 Task: Open a template Informal Letter by  Plum save the file as sketch.pdf Remove the following options from template: 'your brand'. Replace Hello Fan with ' Good Day' and change the date to 18 July, 2023. Replace body of the letter with  I am incredibly grateful for your friendship. Your loyalty and understanding mean everything to me. Thank you for being an amazing friend.; apply Font Style 'Courier New' and font size  18 Add name: Leon
Action: Mouse moved to (437, 249)
Screenshot: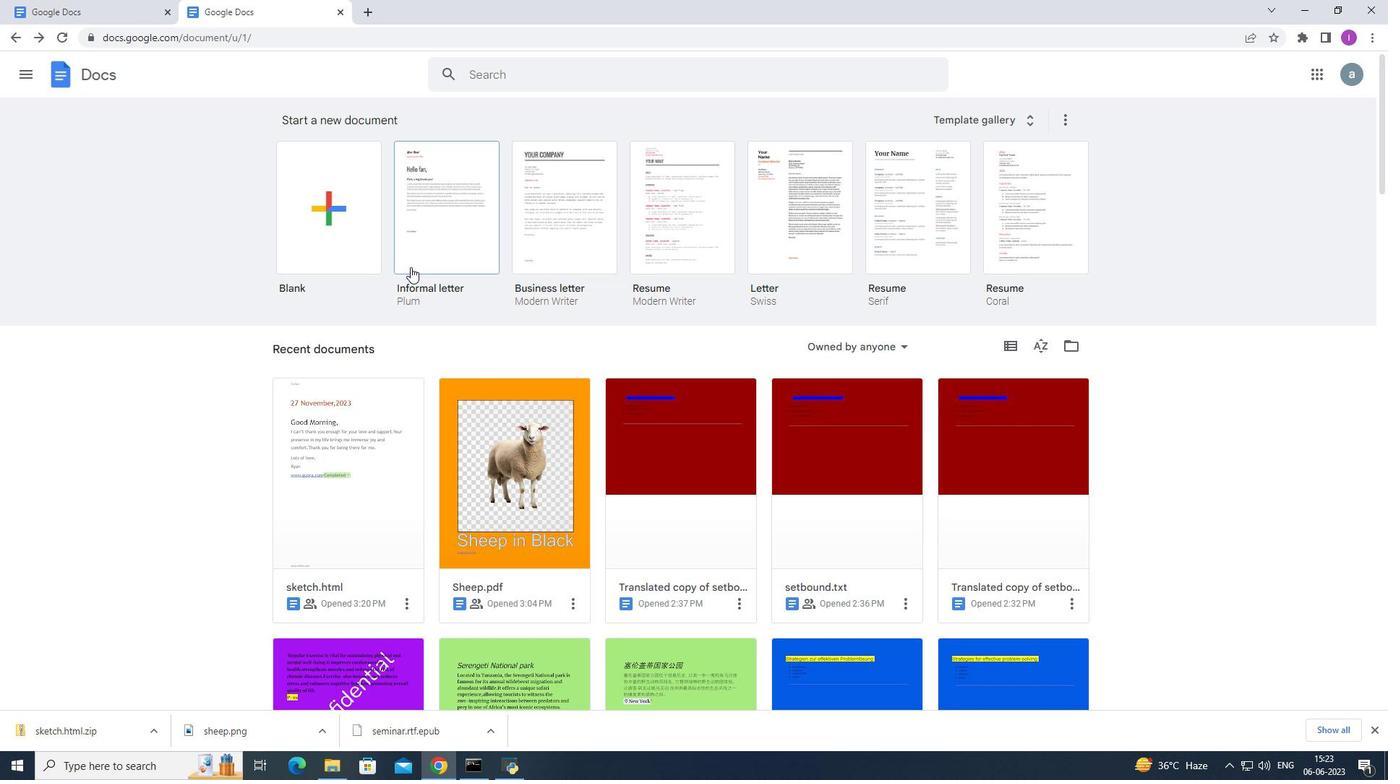 
Action: Mouse pressed left at (437, 249)
Screenshot: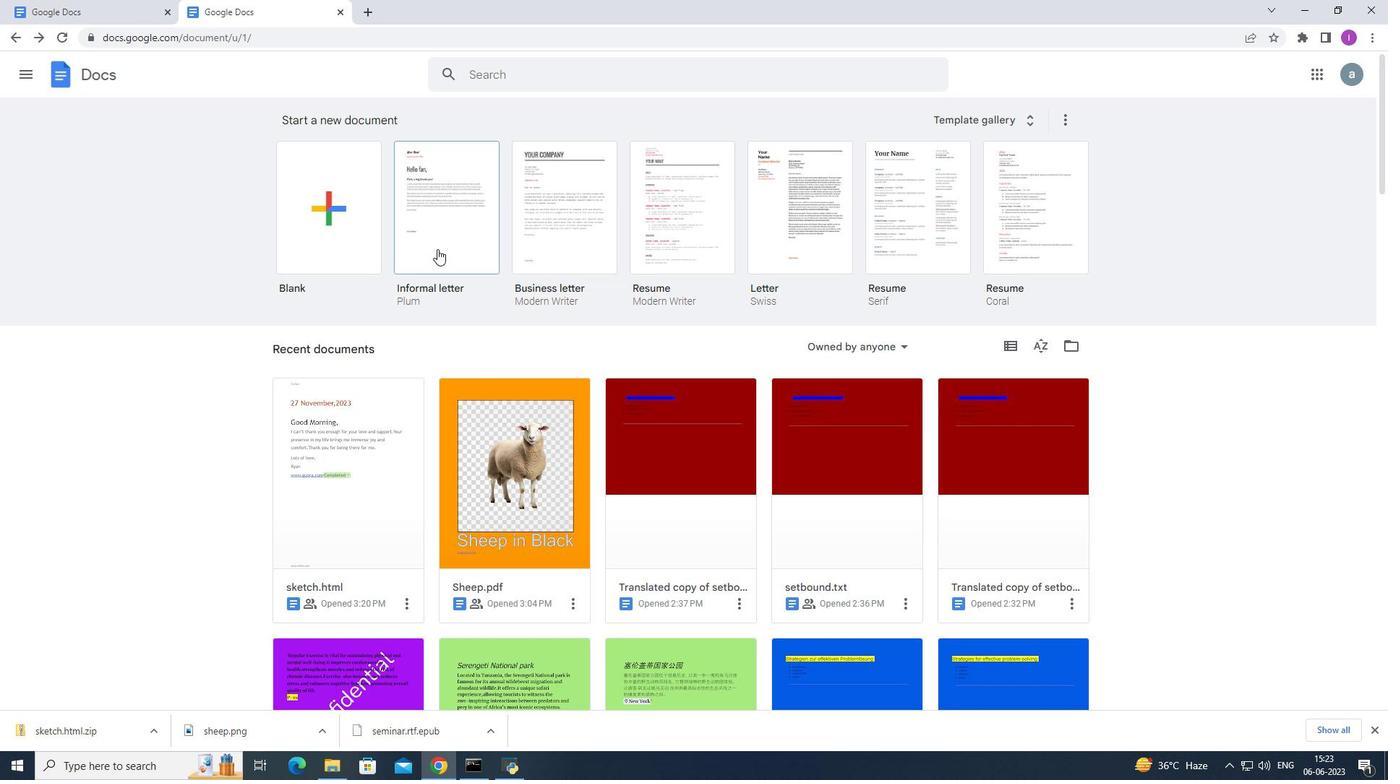 
Action: Mouse moved to (125, 65)
Screenshot: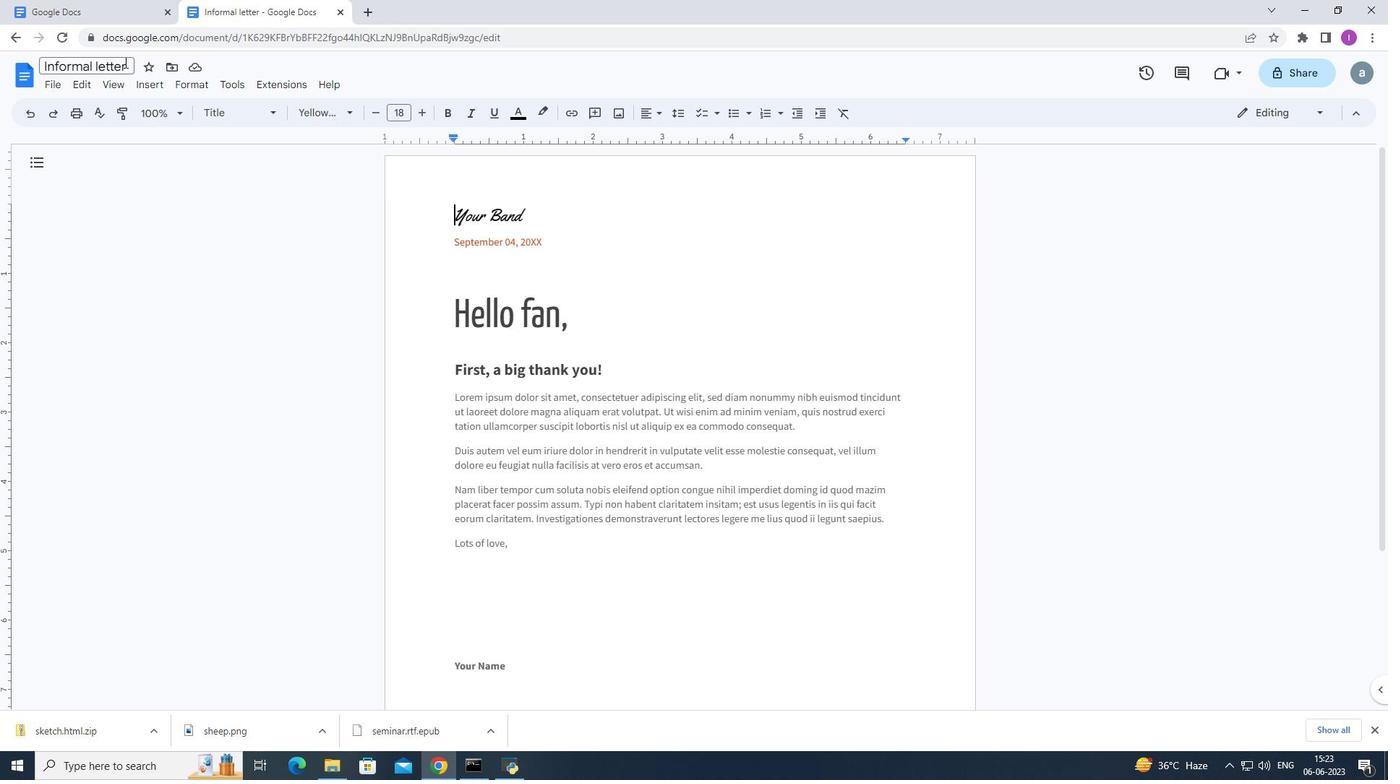 
Action: Mouse pressed left at (125, 65)
Screenshot: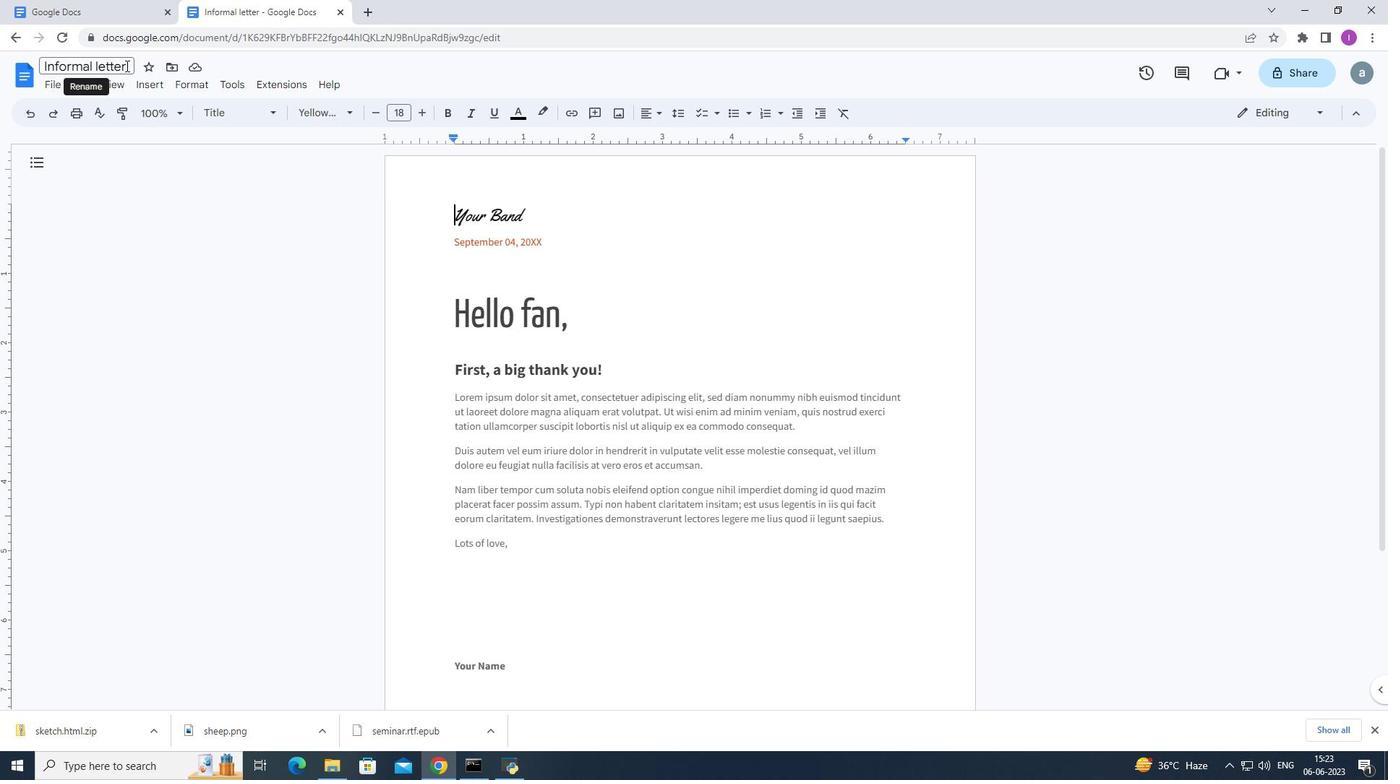 
Action: Mouse pressed left at (125, 65)
Screenshot: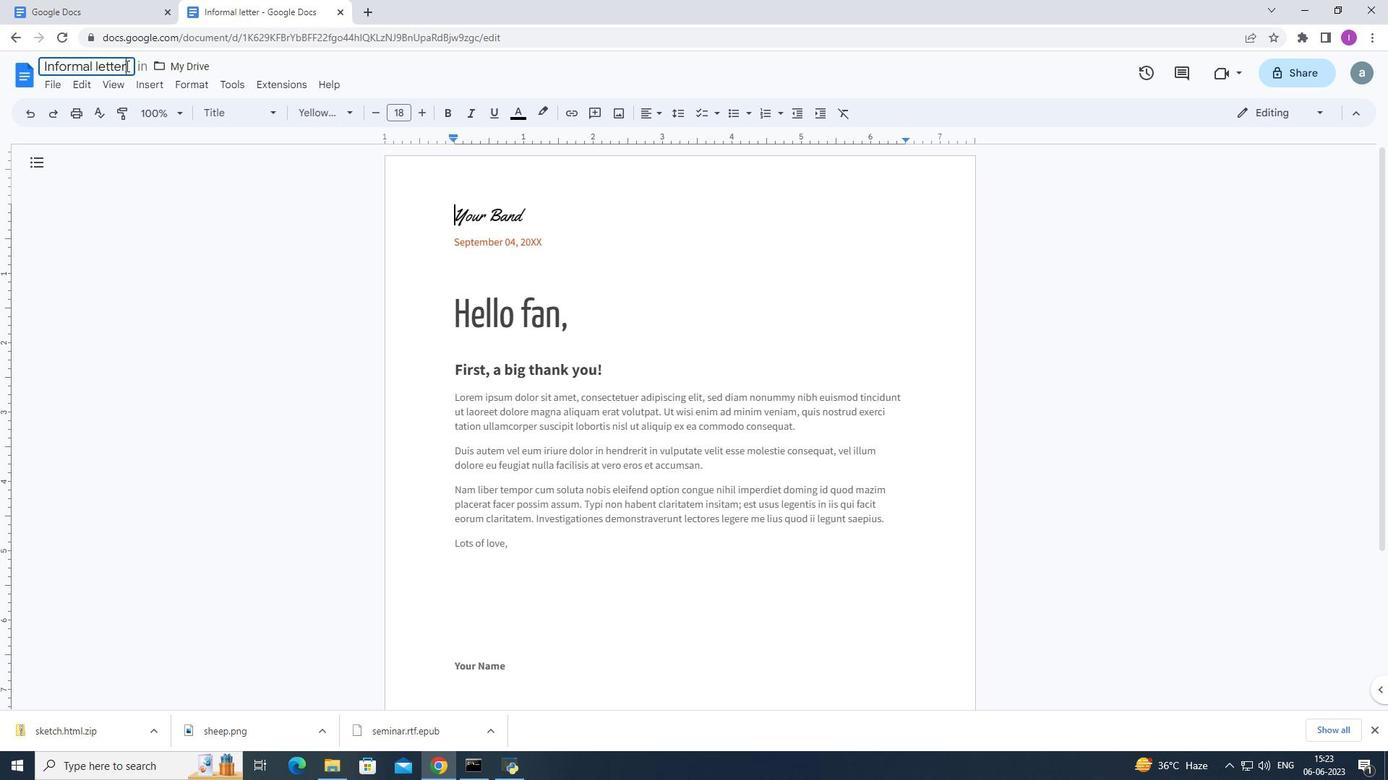 
Action: Mouse moved to (39, 73)
Screenshot: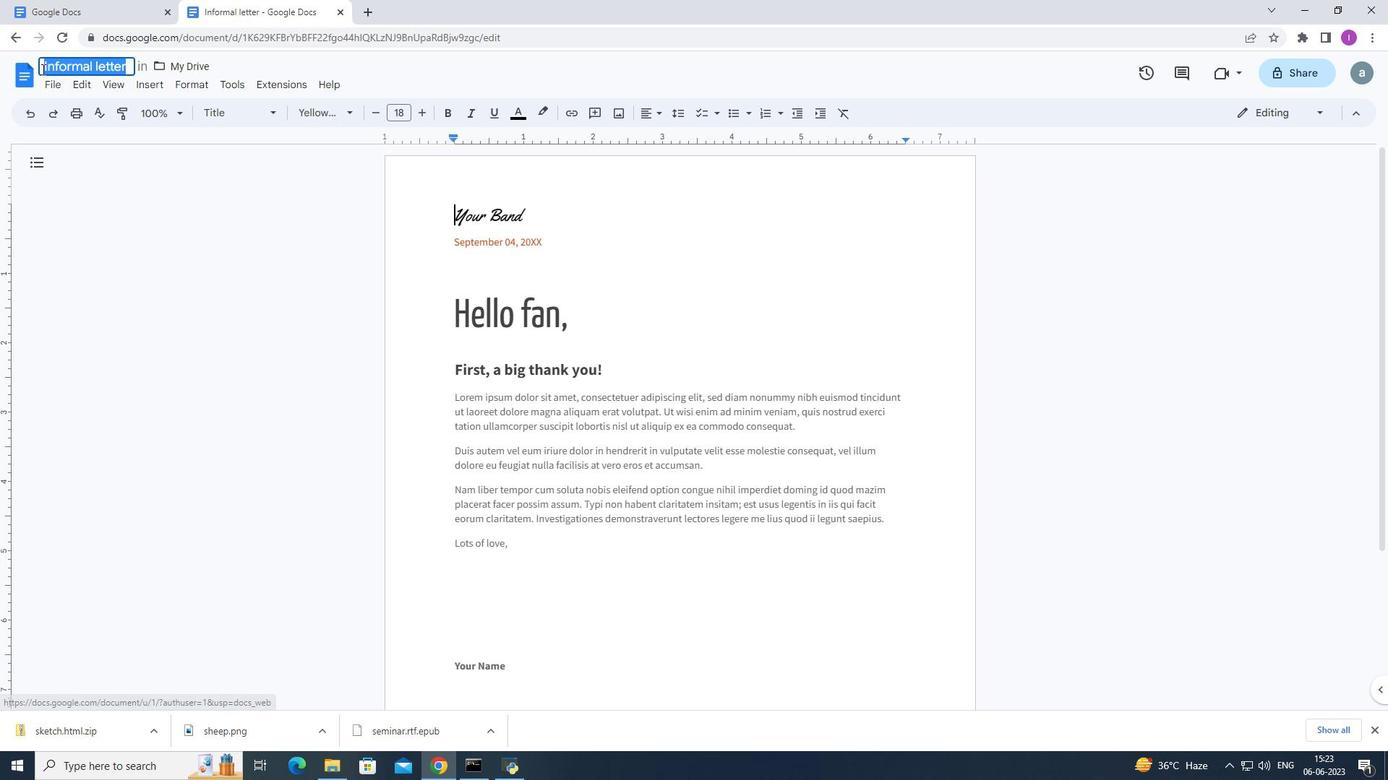 
Action: Key pressed <Key.shift><Key.shift><Key.shift><Key.shift><Key.shift><Key.shift><Key.shift><Key.shift><Key.shift><Key.shift>Sketv<Key.backspace>ch.pgf
Screenshot: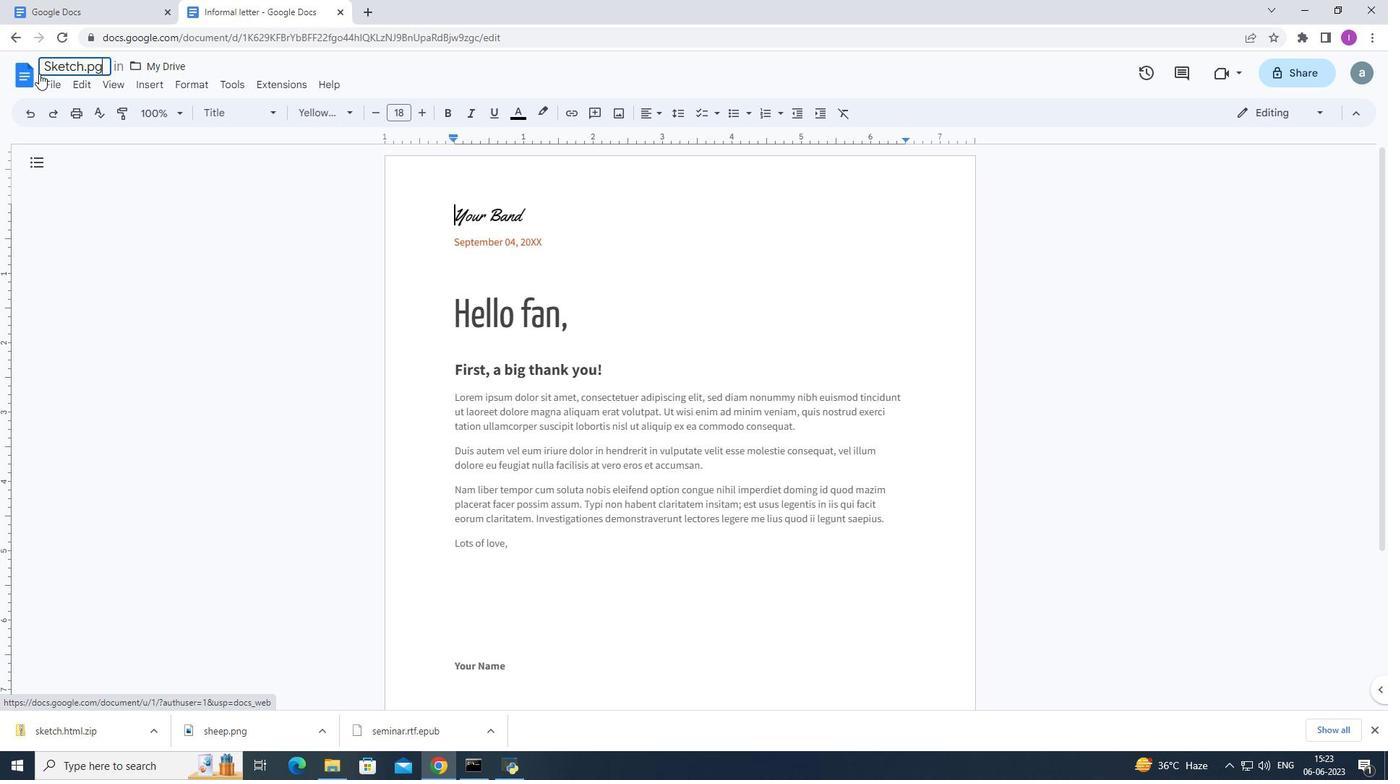 
Action: Mouse moved to (59, 76)
Screenshot: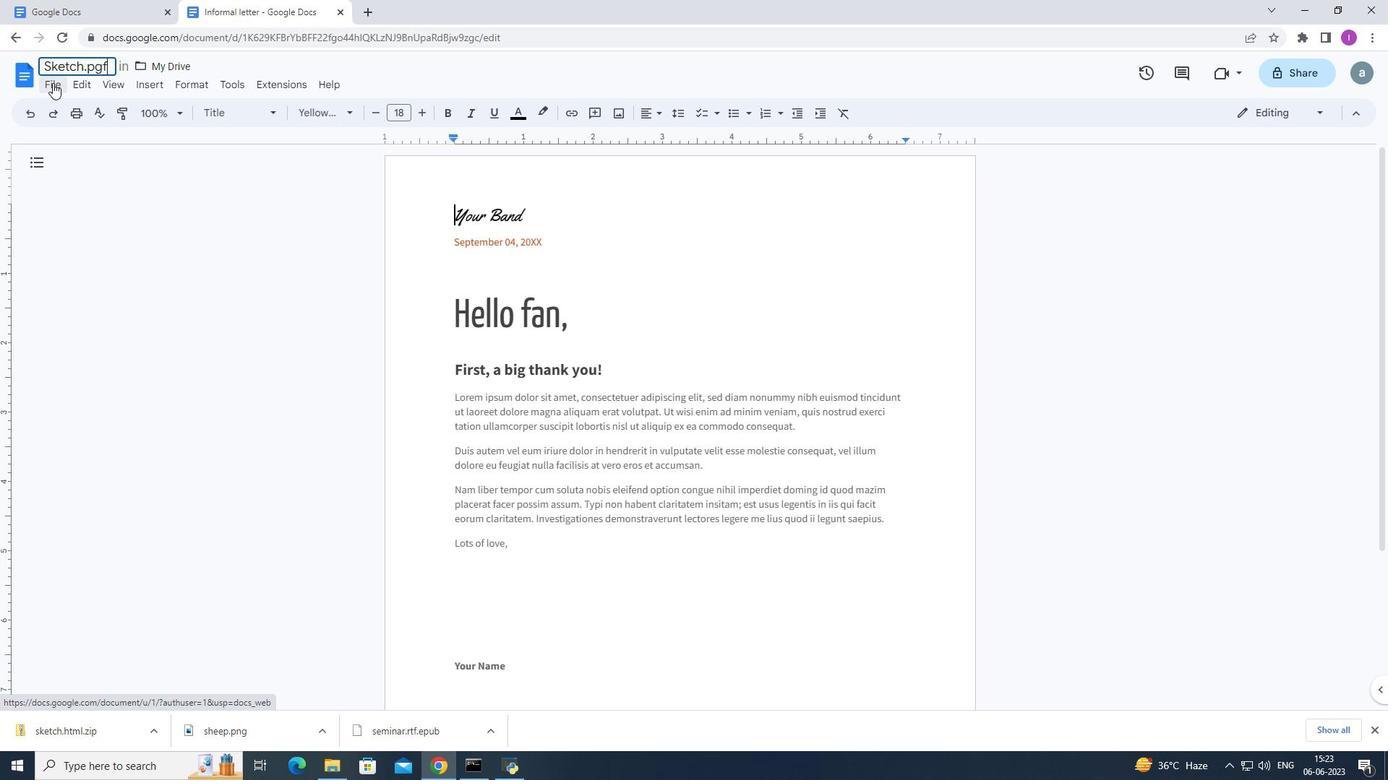 
Action: Key pressed <Key.backspace><Key.backspace>df
Screenshot: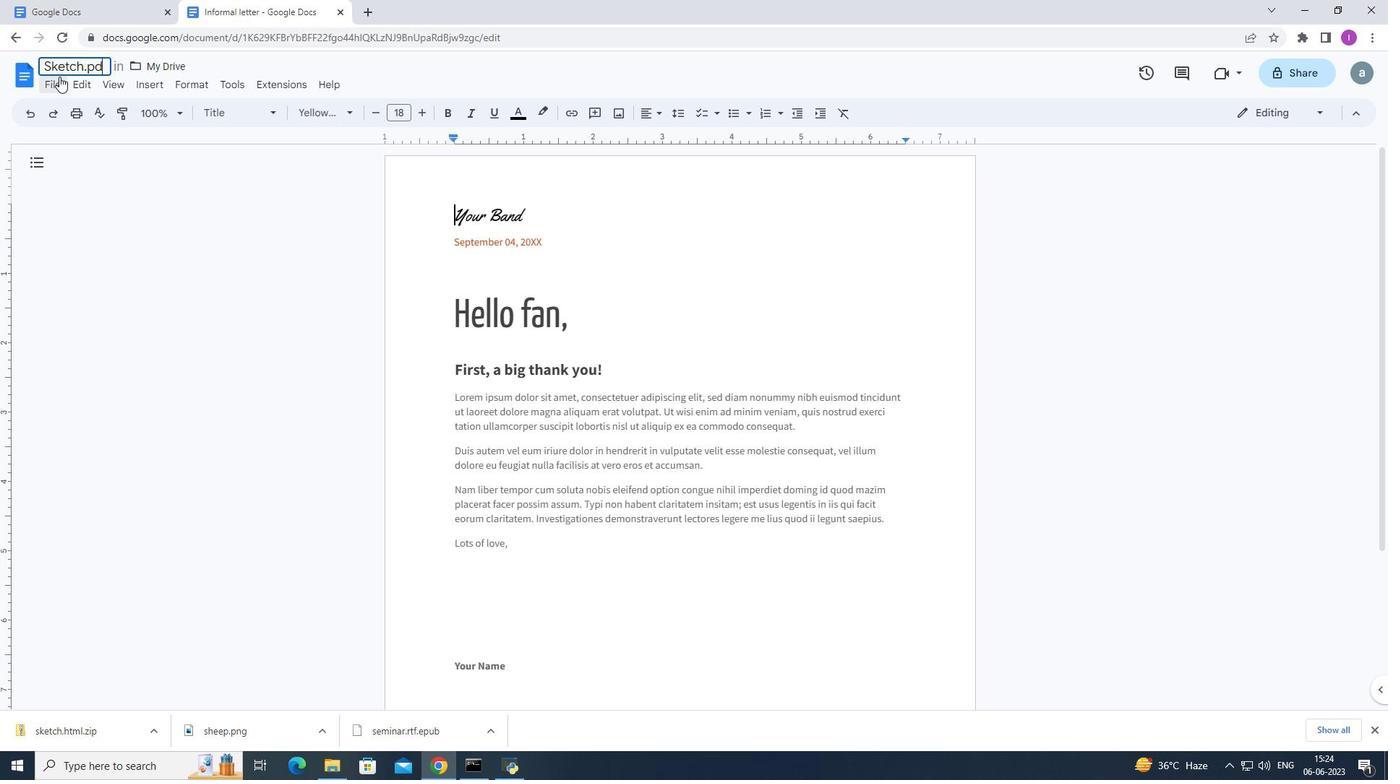 
Action: Mouse moved to (411, 201)
Screenshot: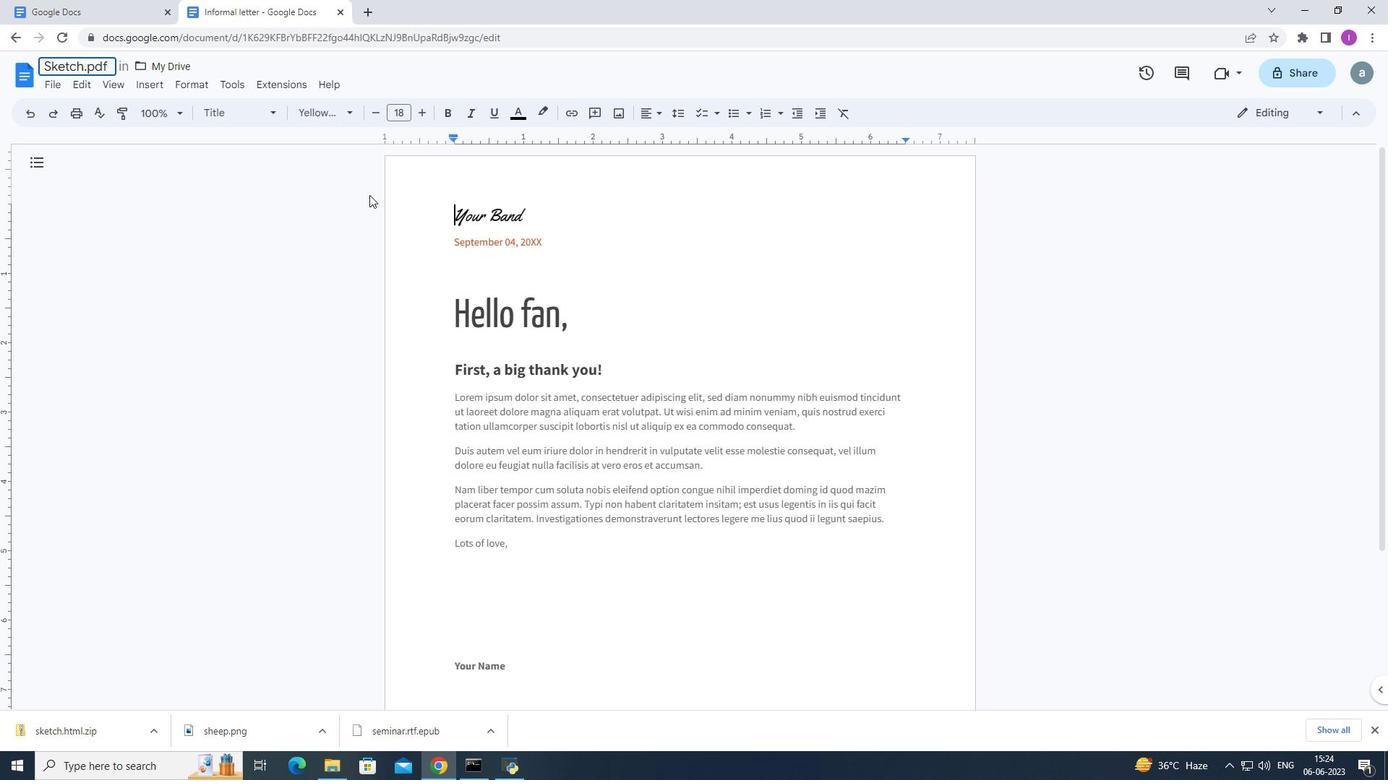 
Action: Mouse pressed left at (411, 201)
Screenshot: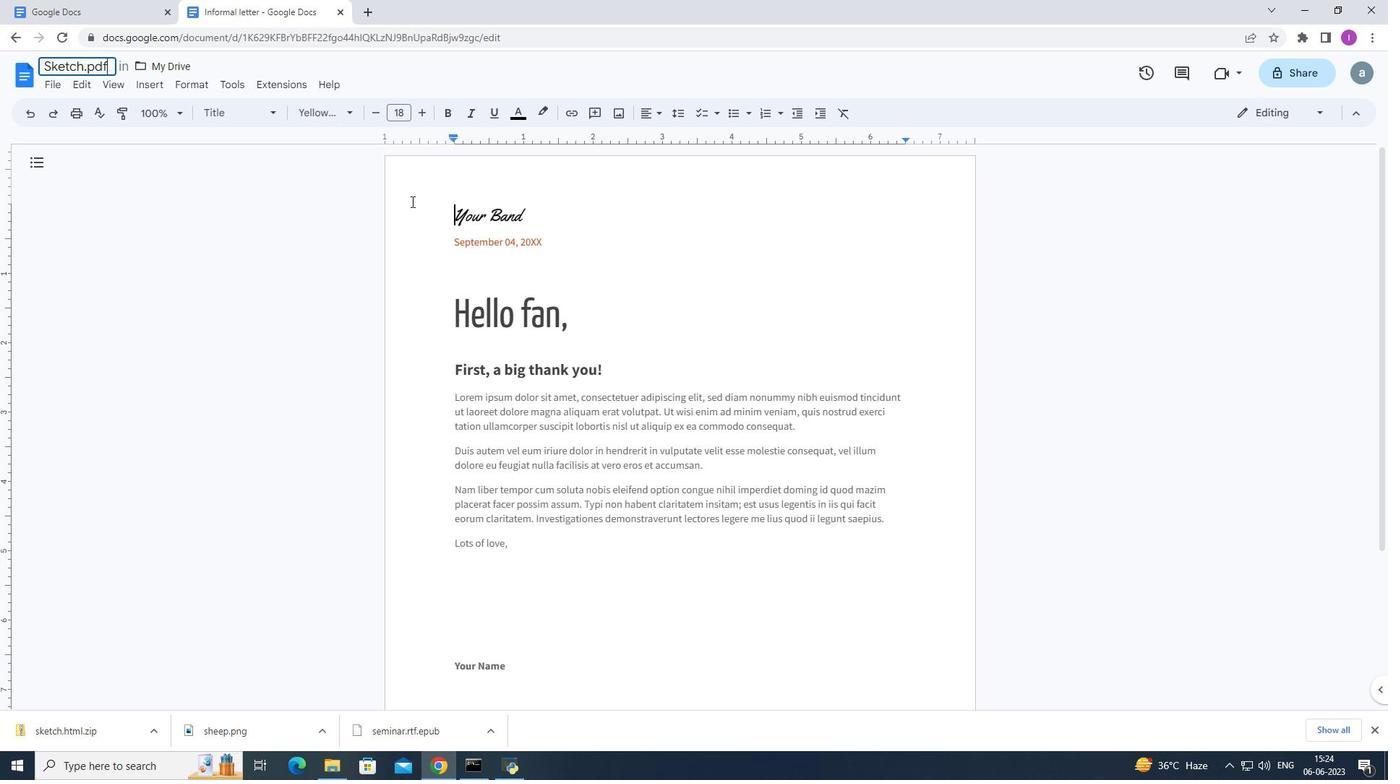 
Action: Mouse moved to (532, 213)
Screenshot: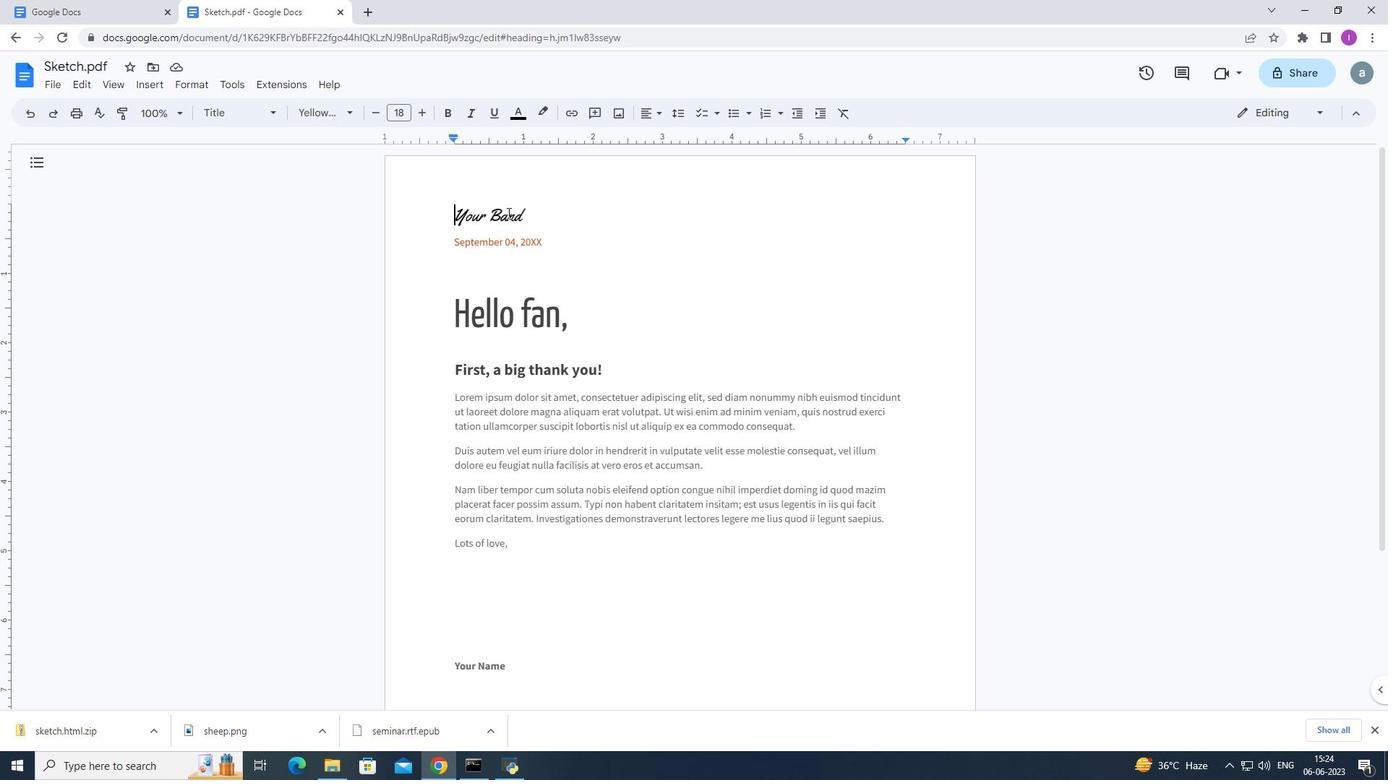 
Action: Mouse pressed left at (532, 213)
Screenshot: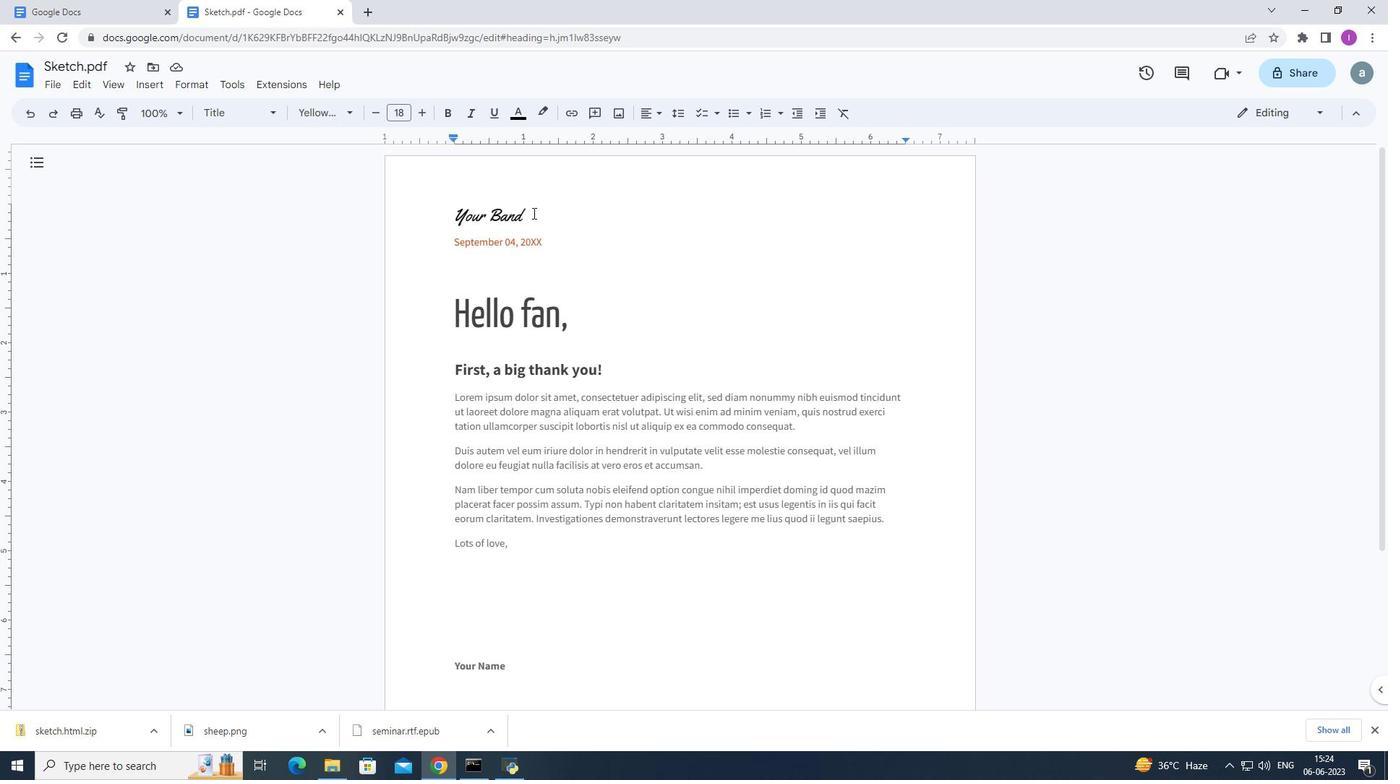 
Action: Mouse moved to (502, 210)
Screenshot: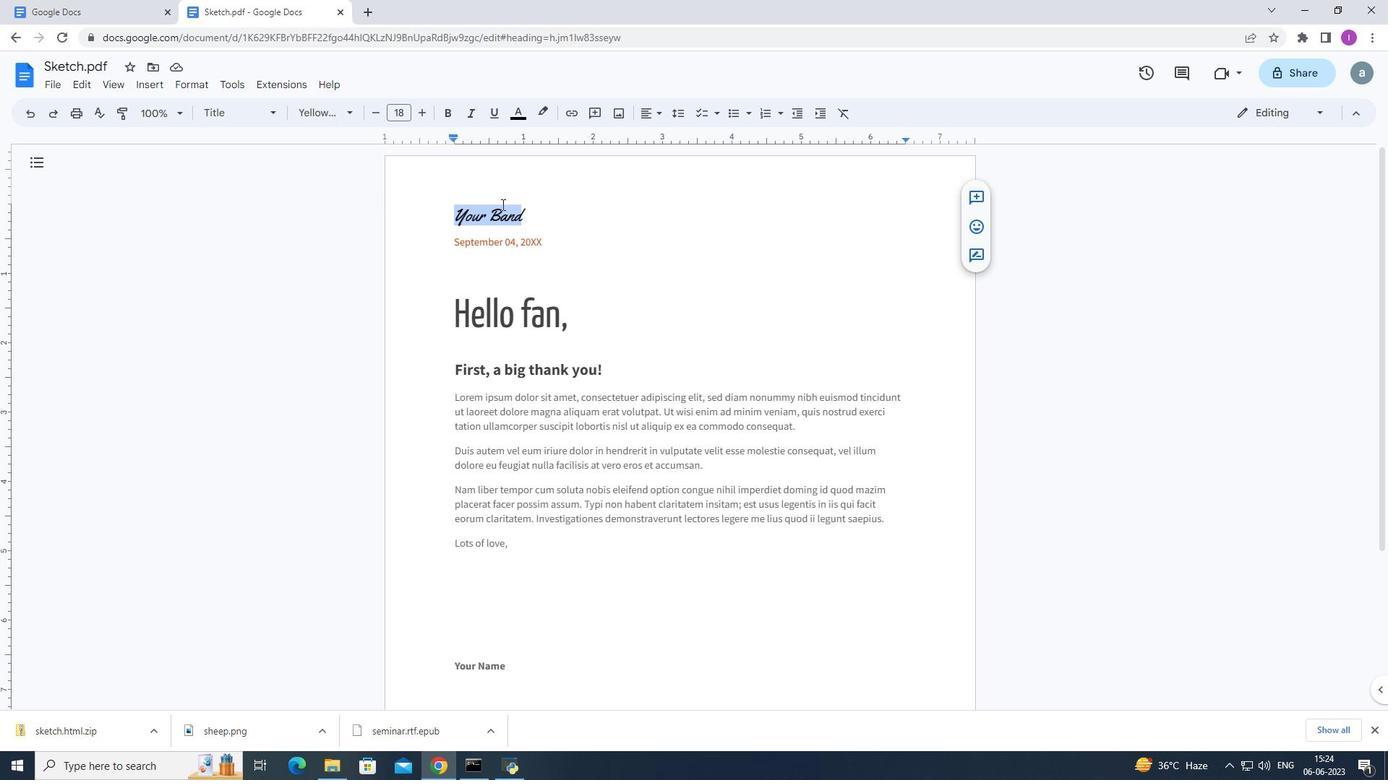 
Action: Key pressed <Key.backspace>
Screenshot: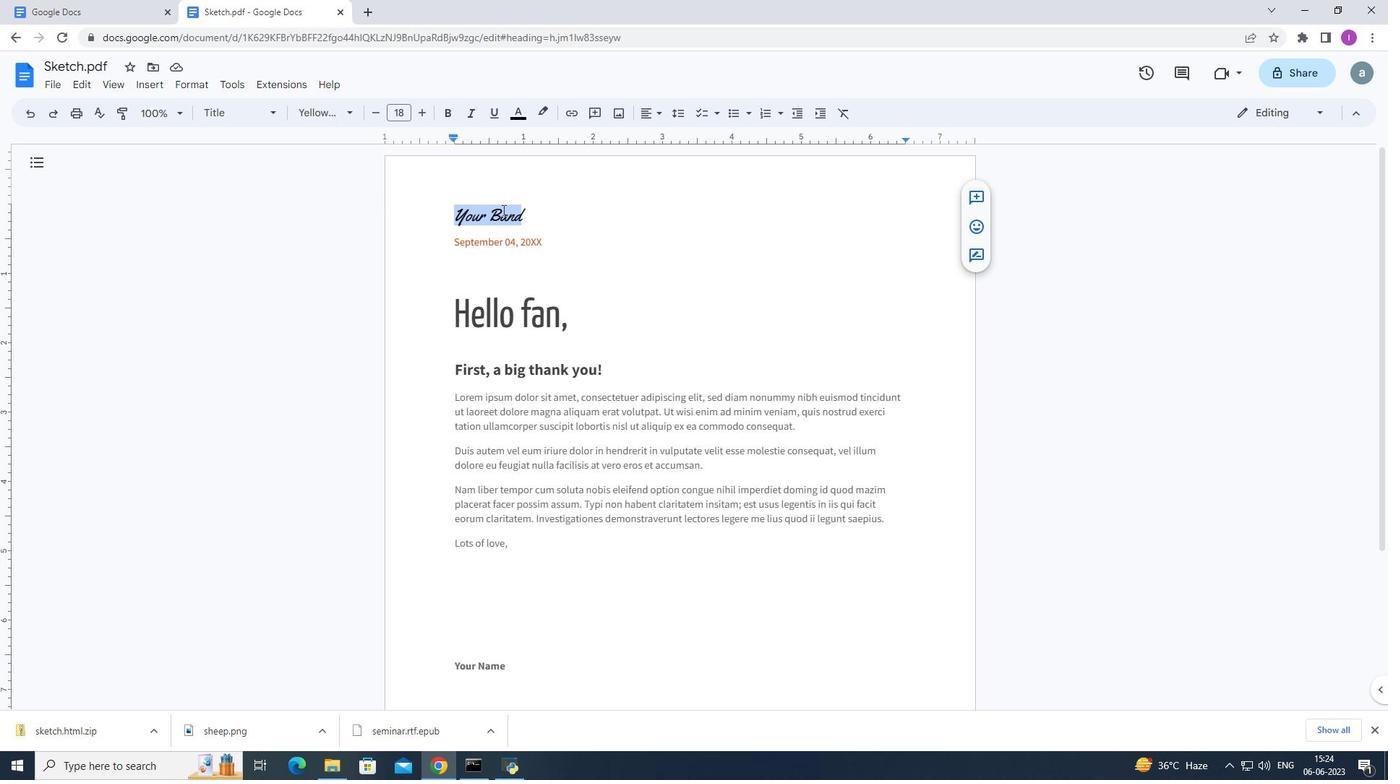 
Action: Mouse moved to (556, 236)
Screenshot: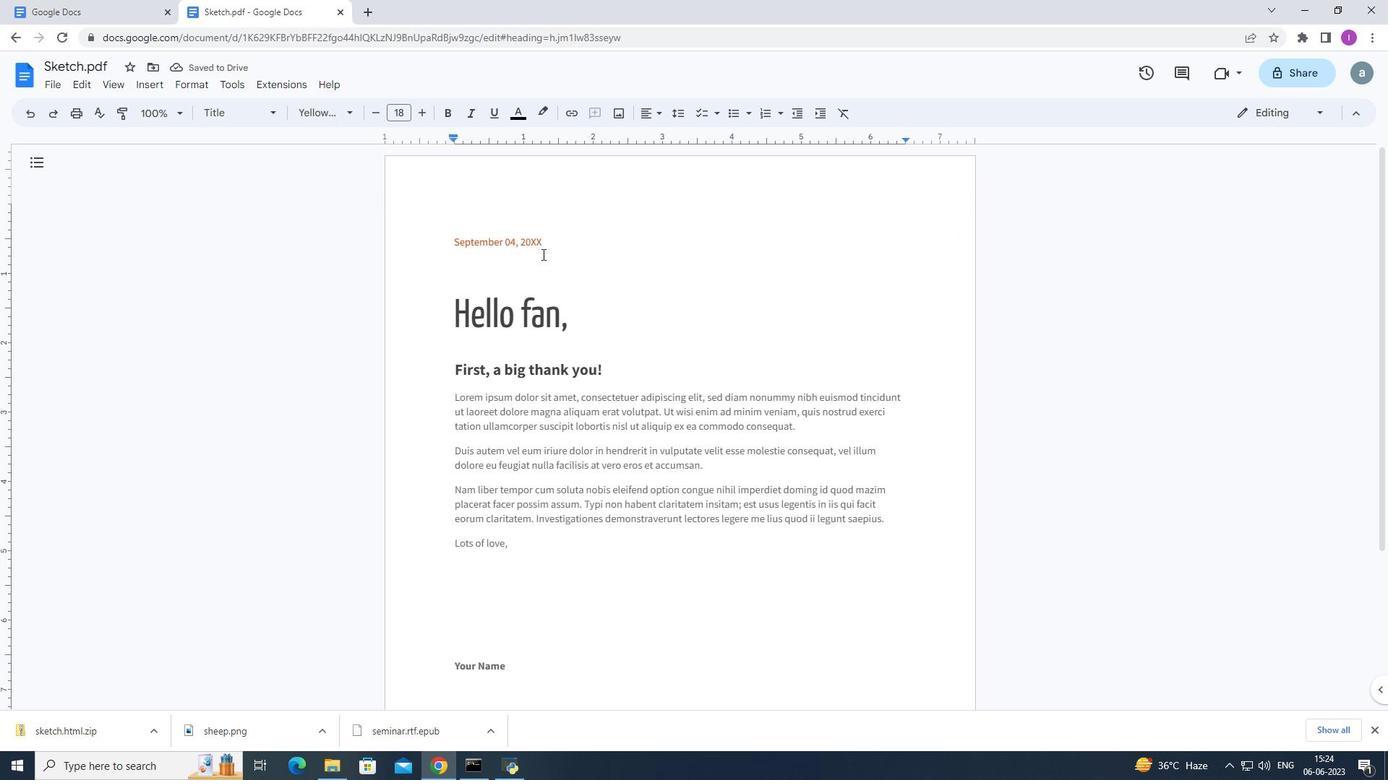 
Action: Mouse pressed left at (556, 236)
Screenshot: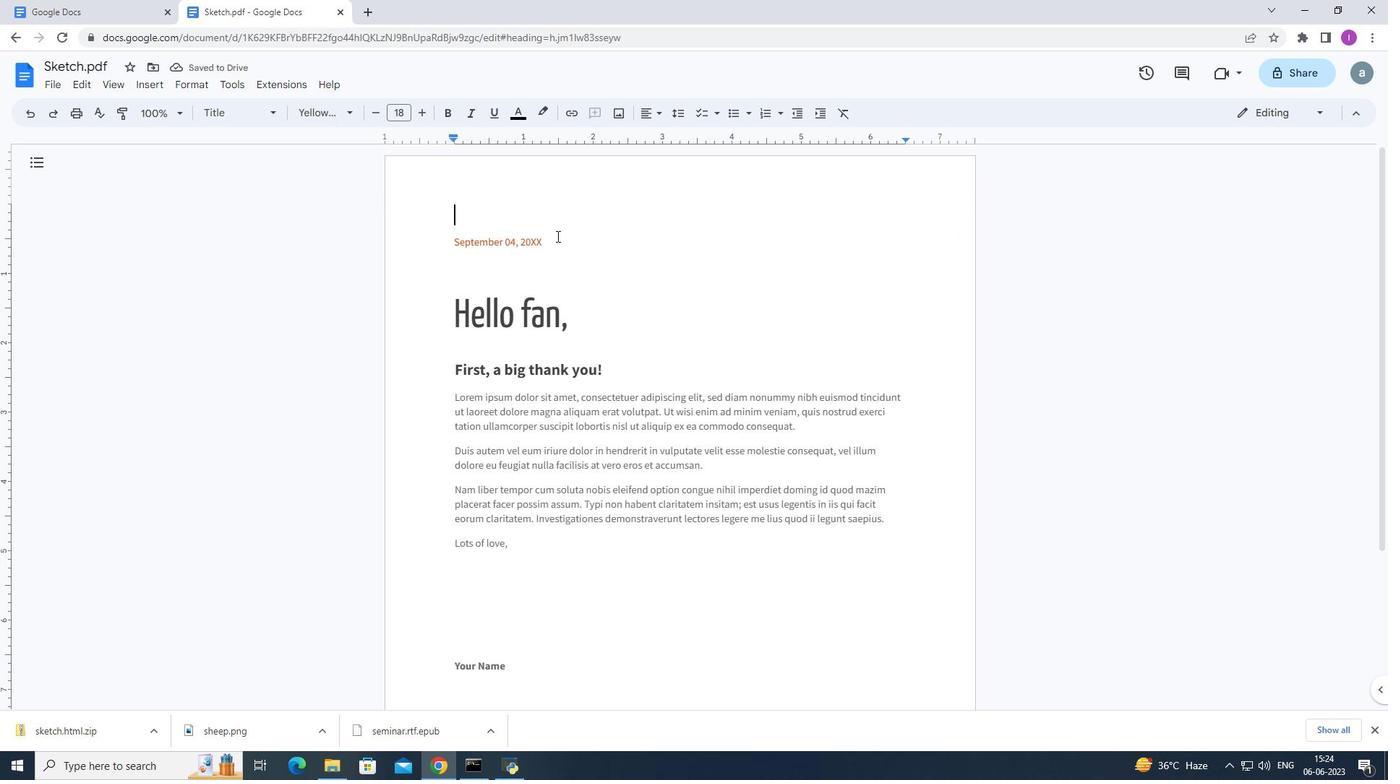 
Action: Mouse moved to (832, 281)
Screenshot: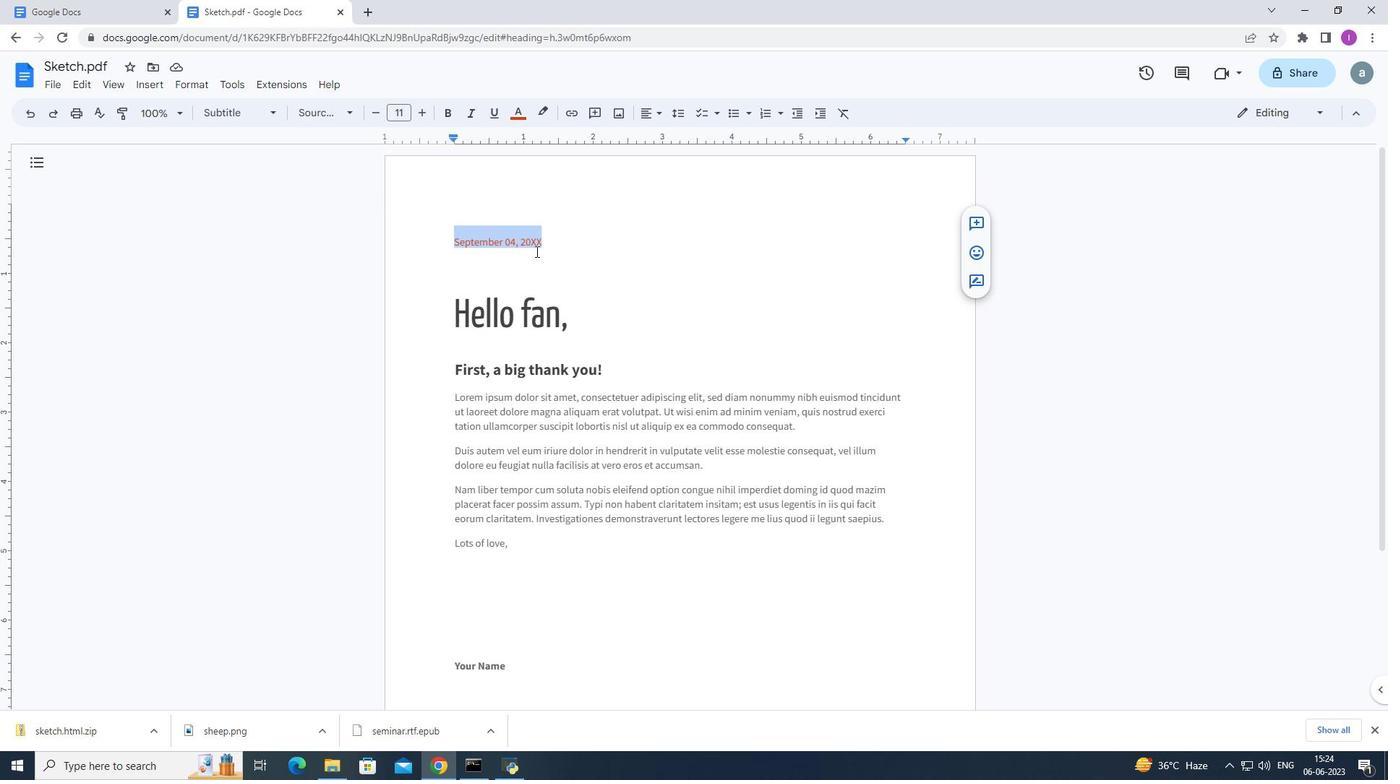 
Action: Key pressed 18<Key.space><Key.shift>July,2023
Screenshot: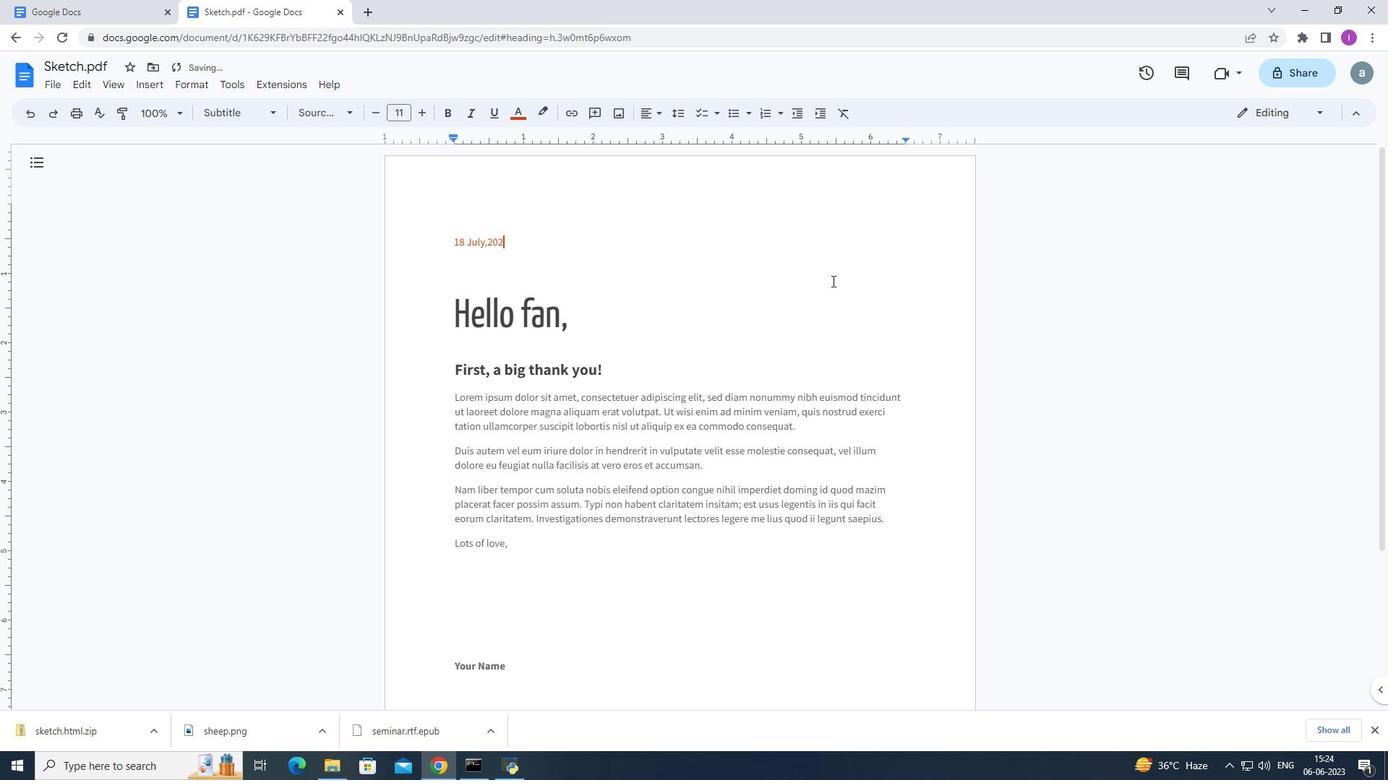 
Action: Mouse moved to (563, 316)
Screenshot: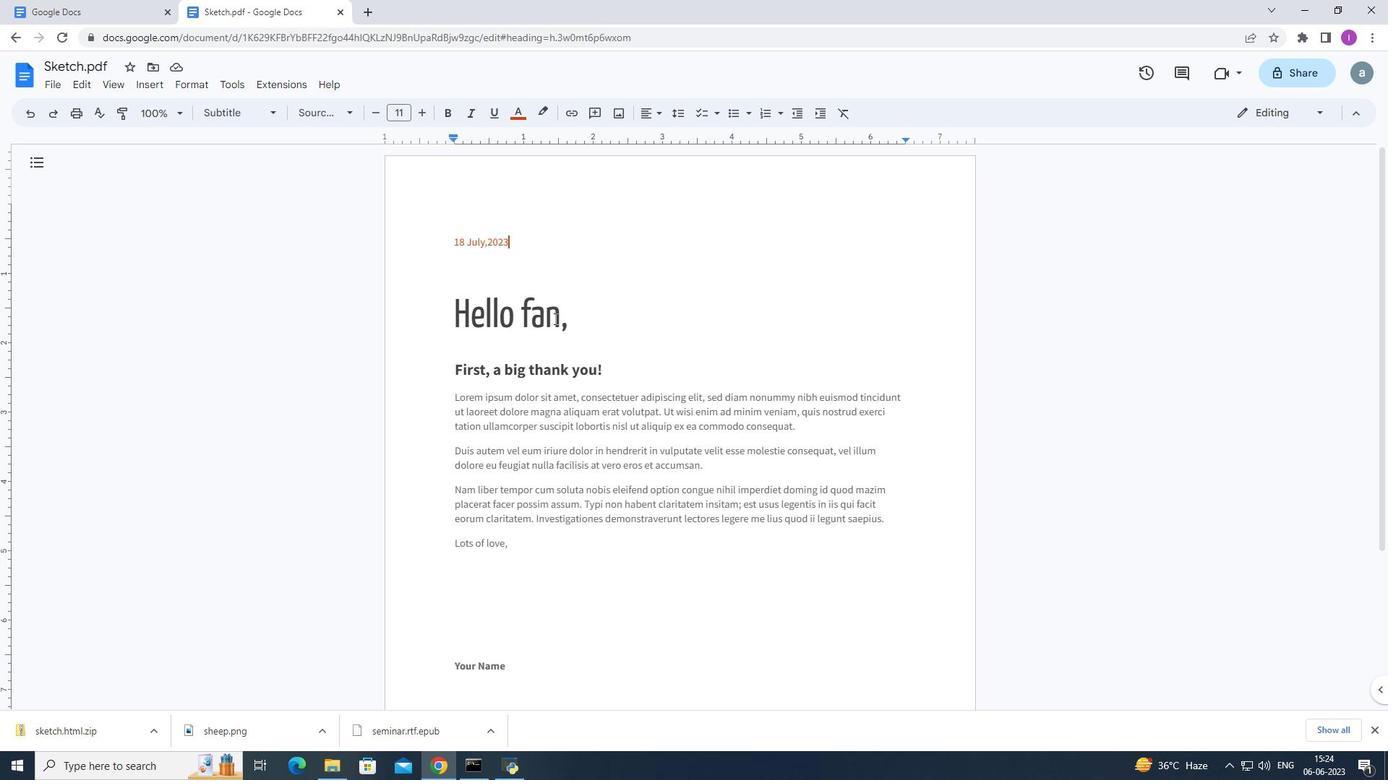
Action: Mouse pressed left at (563, 316)
Screenshot: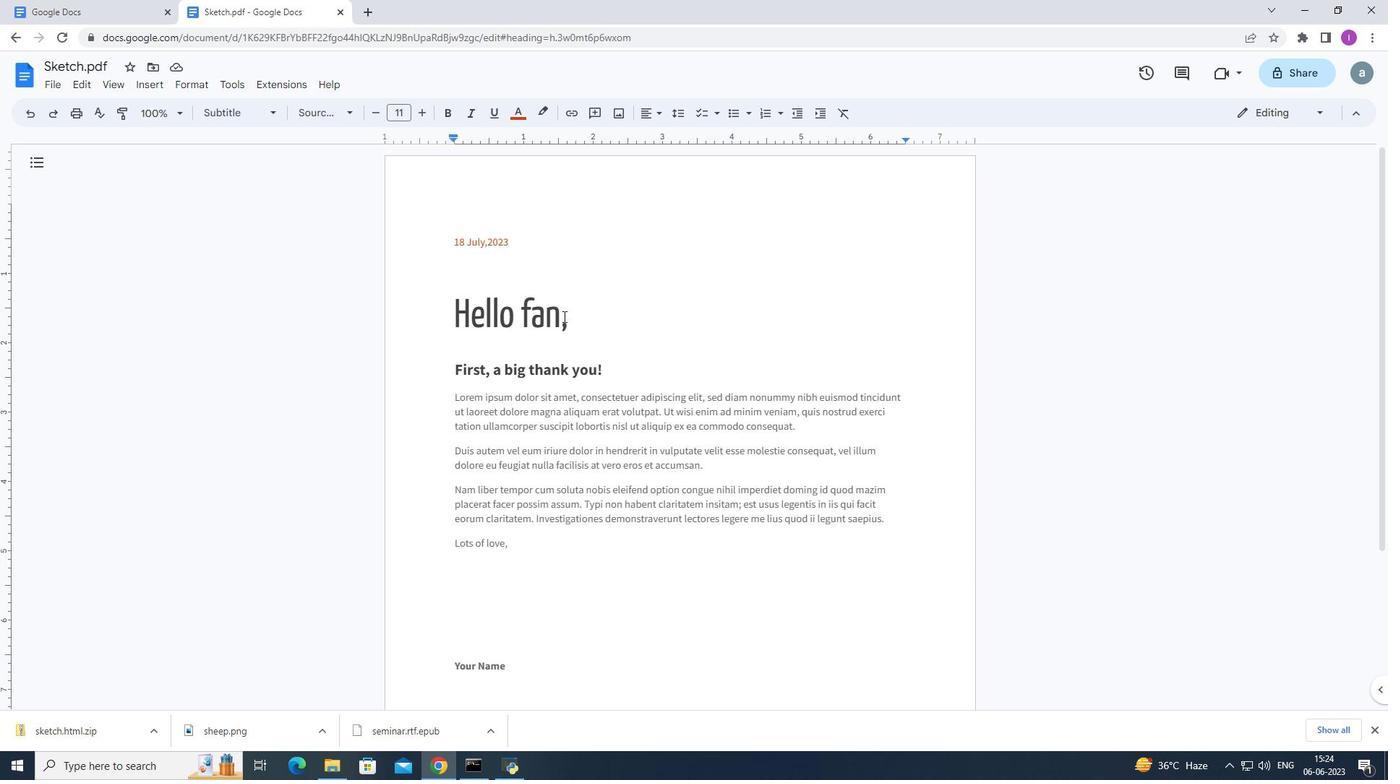 
Action: Mouse moved to (446, 336)
Screenshot: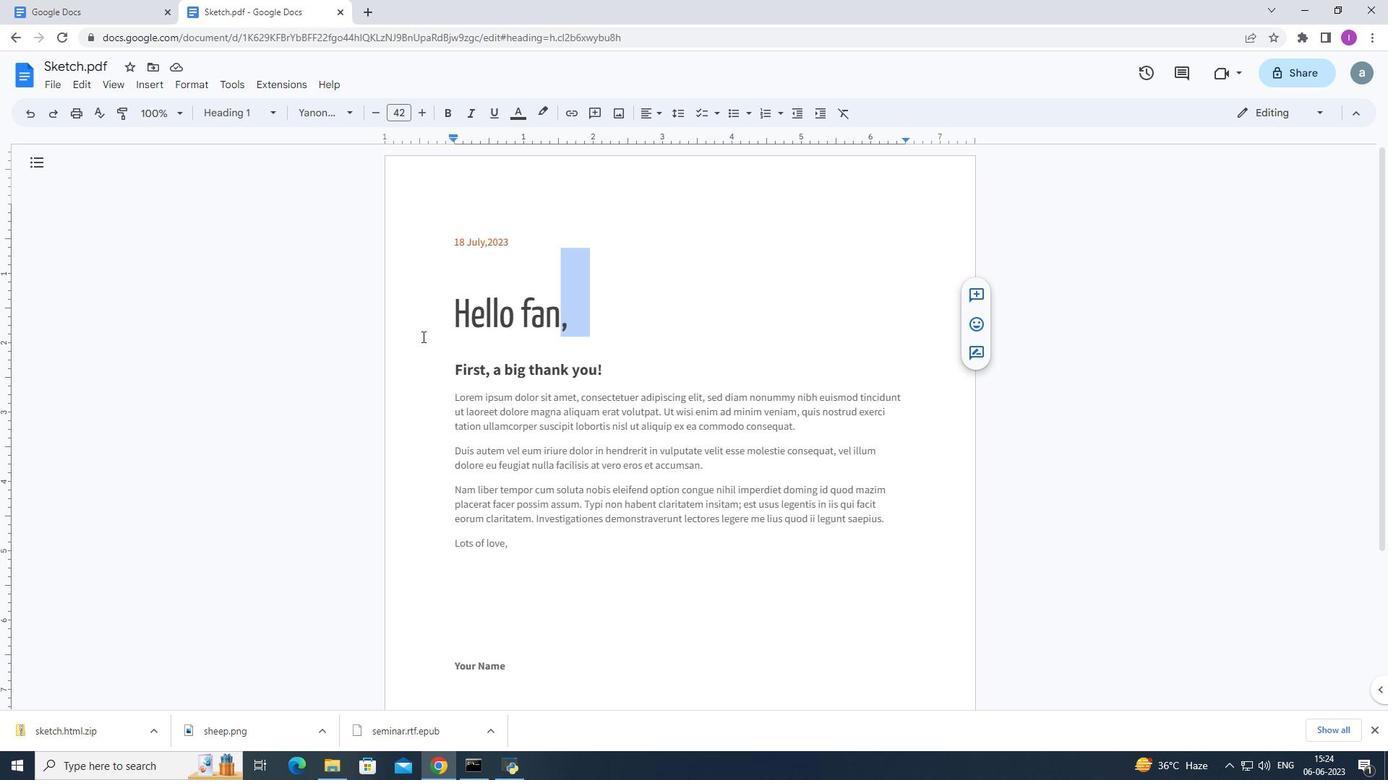 
Action: Mouse pressed left at (433, 336)
Screenshot: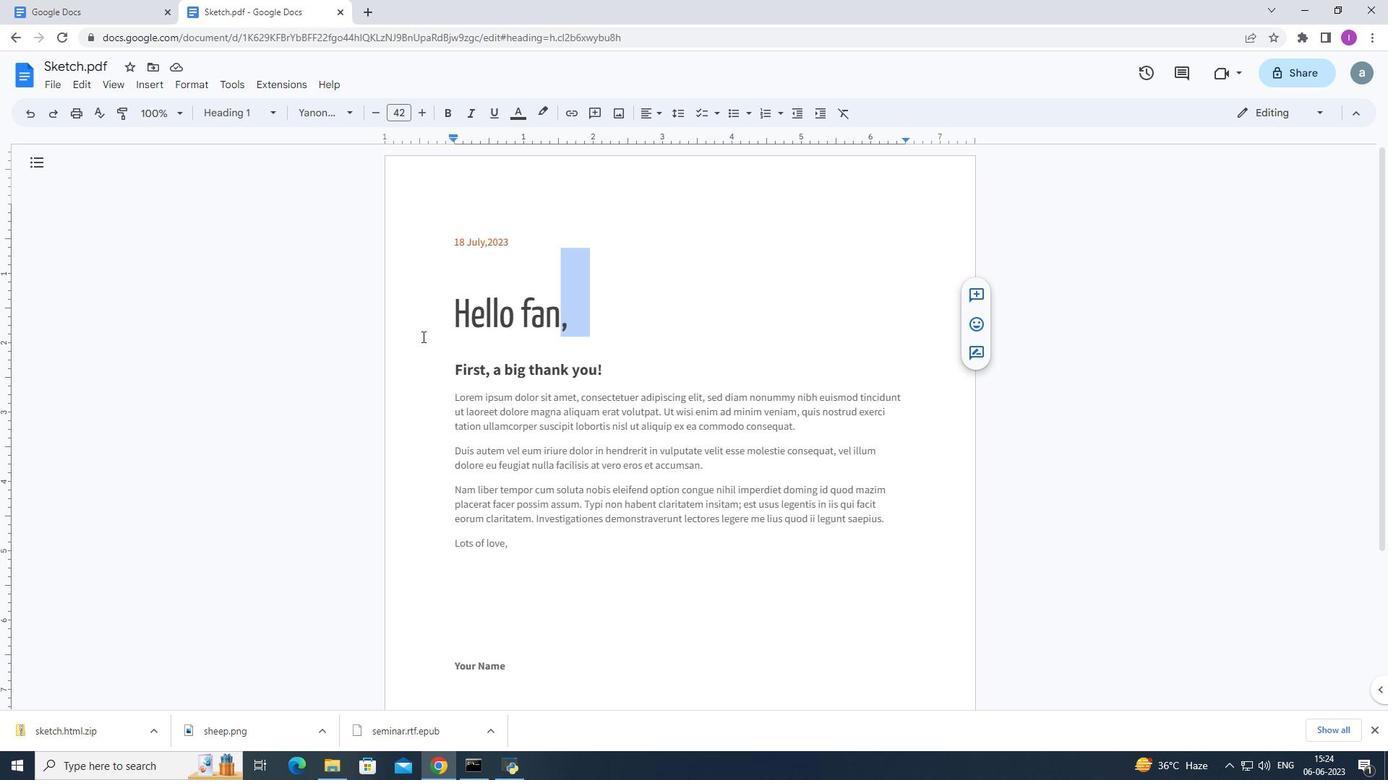 
Action: Mouse moved to (560, 317)
Screenshot: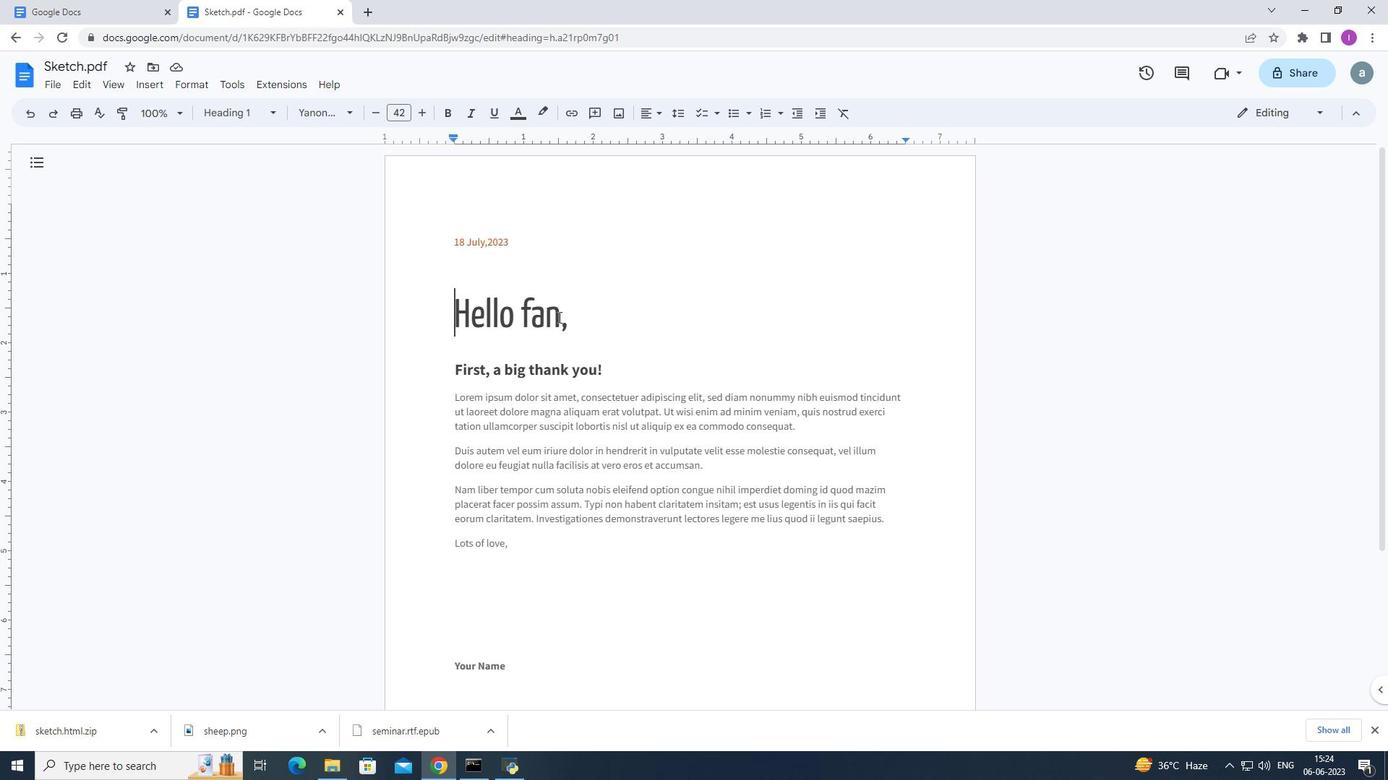 
Action: Mouse pressed left at (560, 317)
Screenshot: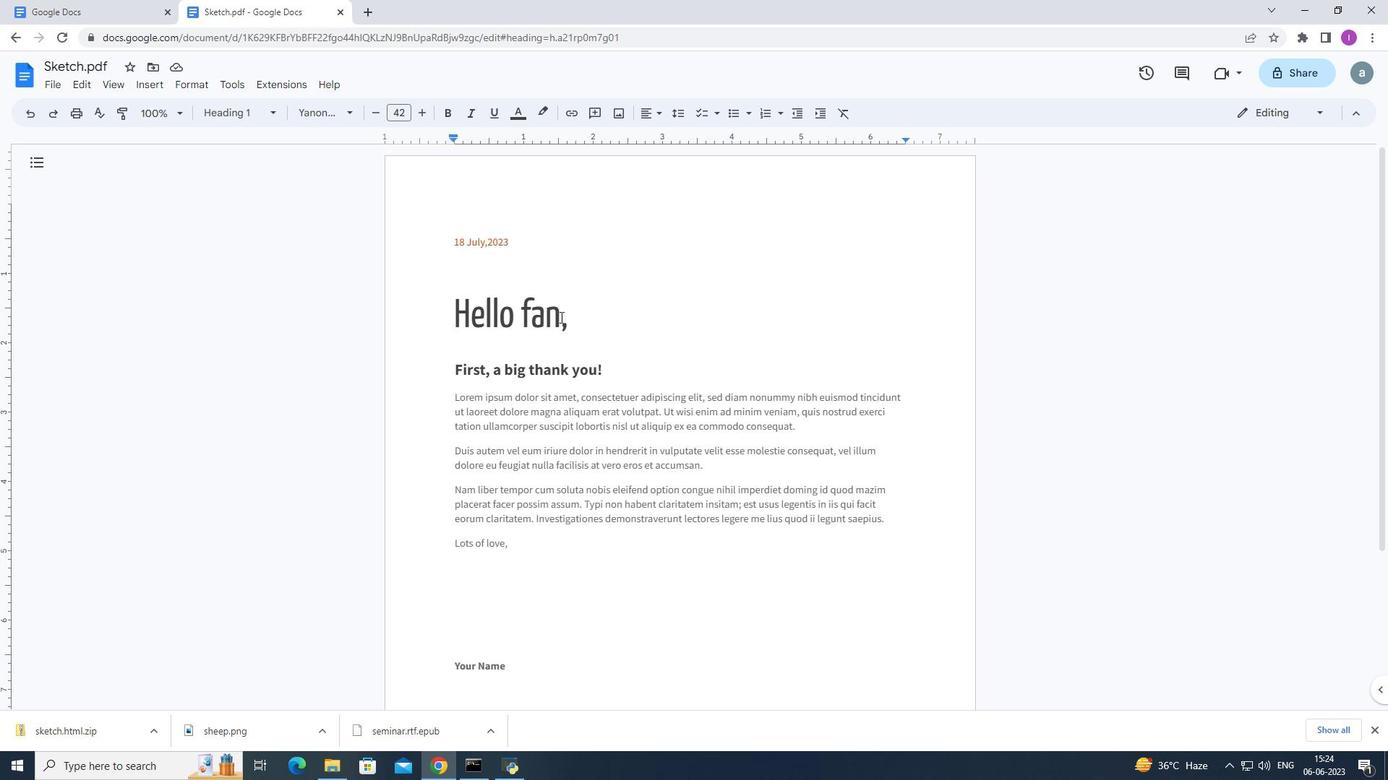 
Action: Mouse moved to (424, 316)
Screenshot: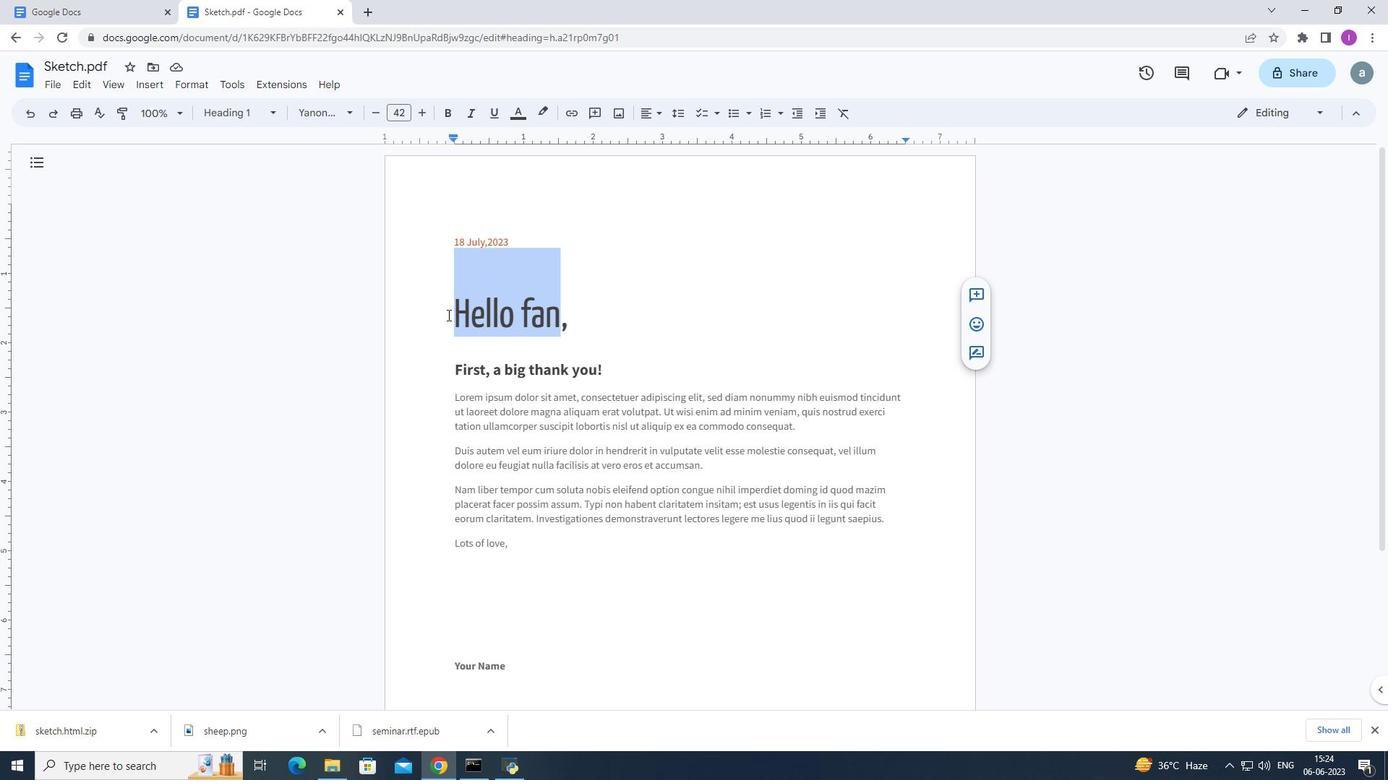 
Action: Key pressed <Key.shift><Key.shift><Key.shift><Key.shift><Key.shift><Key.shift><Key.shift><Key.shift><Key.shift><Key.shift><Key.shift><Key.shift><Key.shift><Key.shift><Key.shift><Key.shift>Good<Key.space><Key.shift>Day
Screenshot: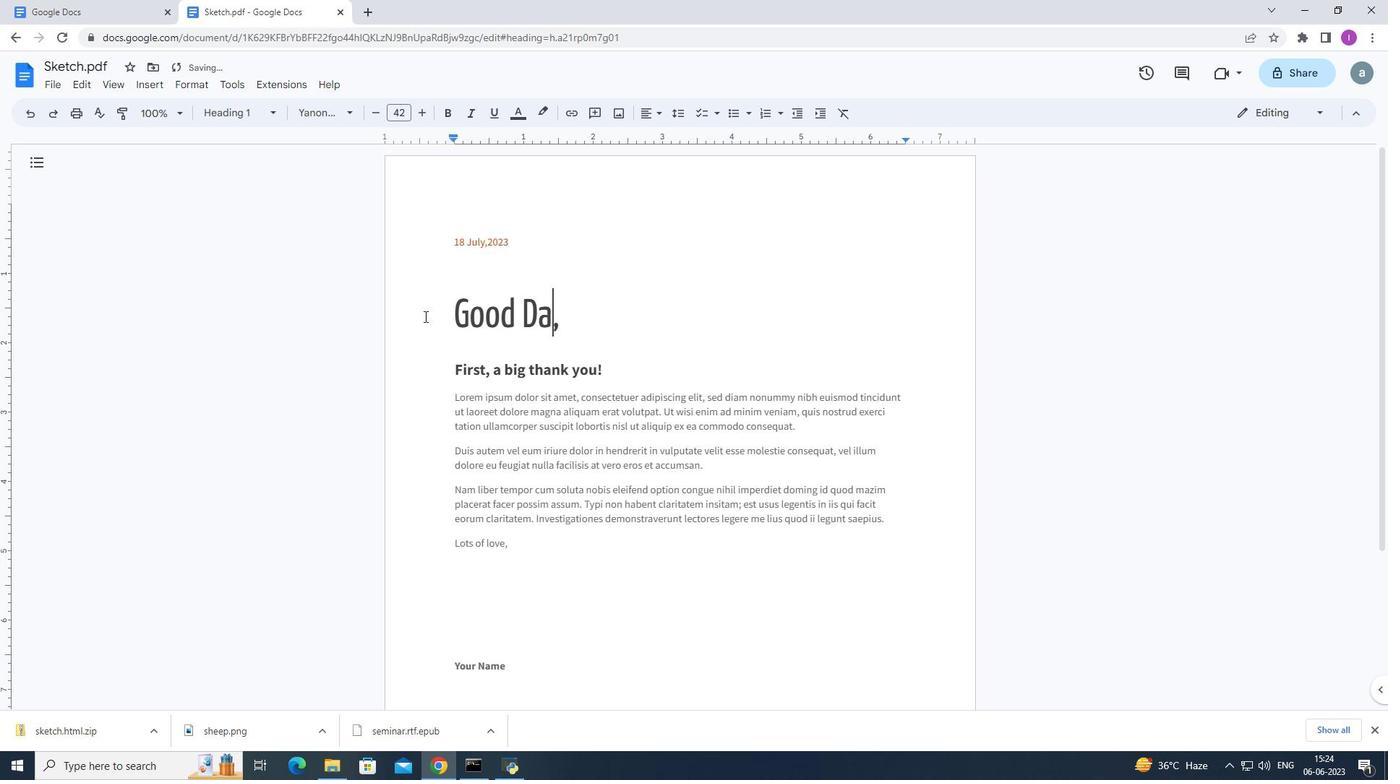 
Action: Mouse moved to (439, 359)
Screenshot: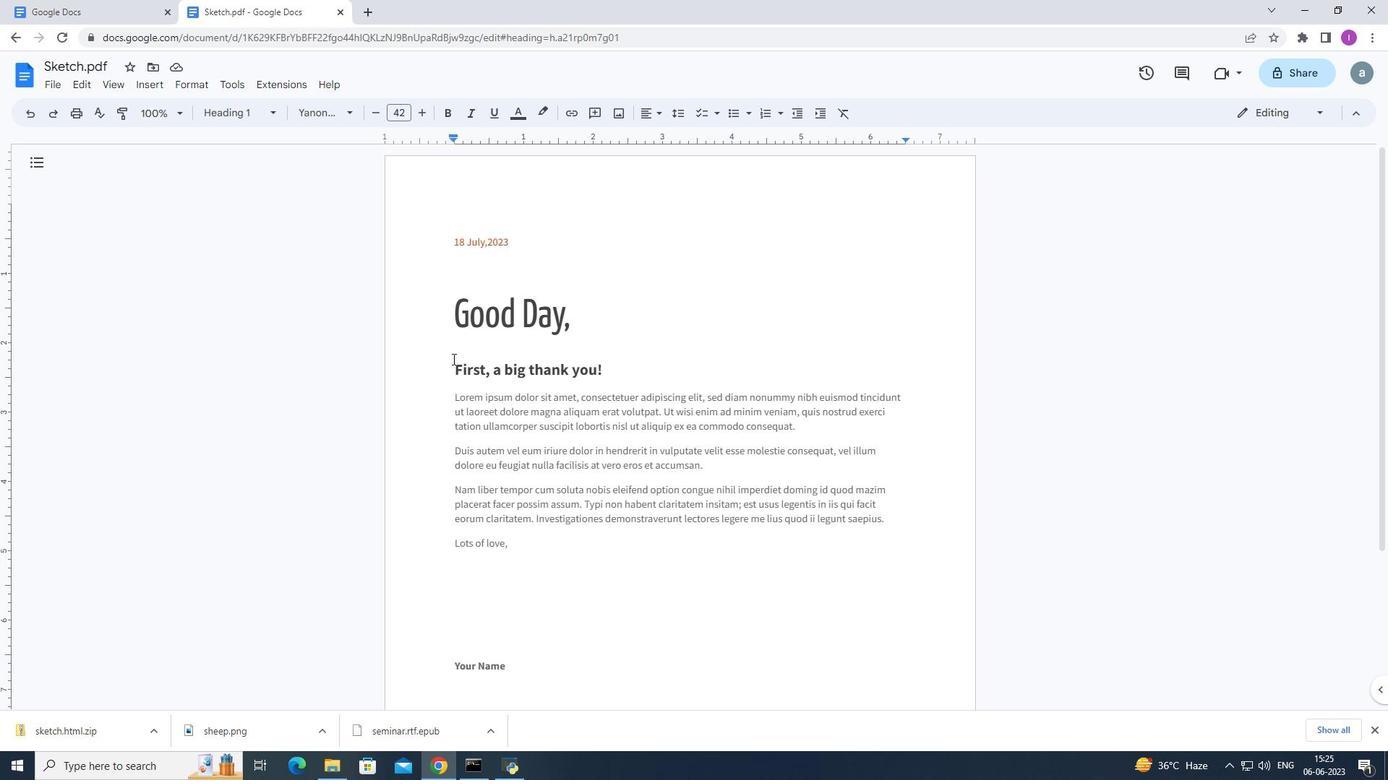 
Action: Mouse pressed left at (439, 359)
Screenshot: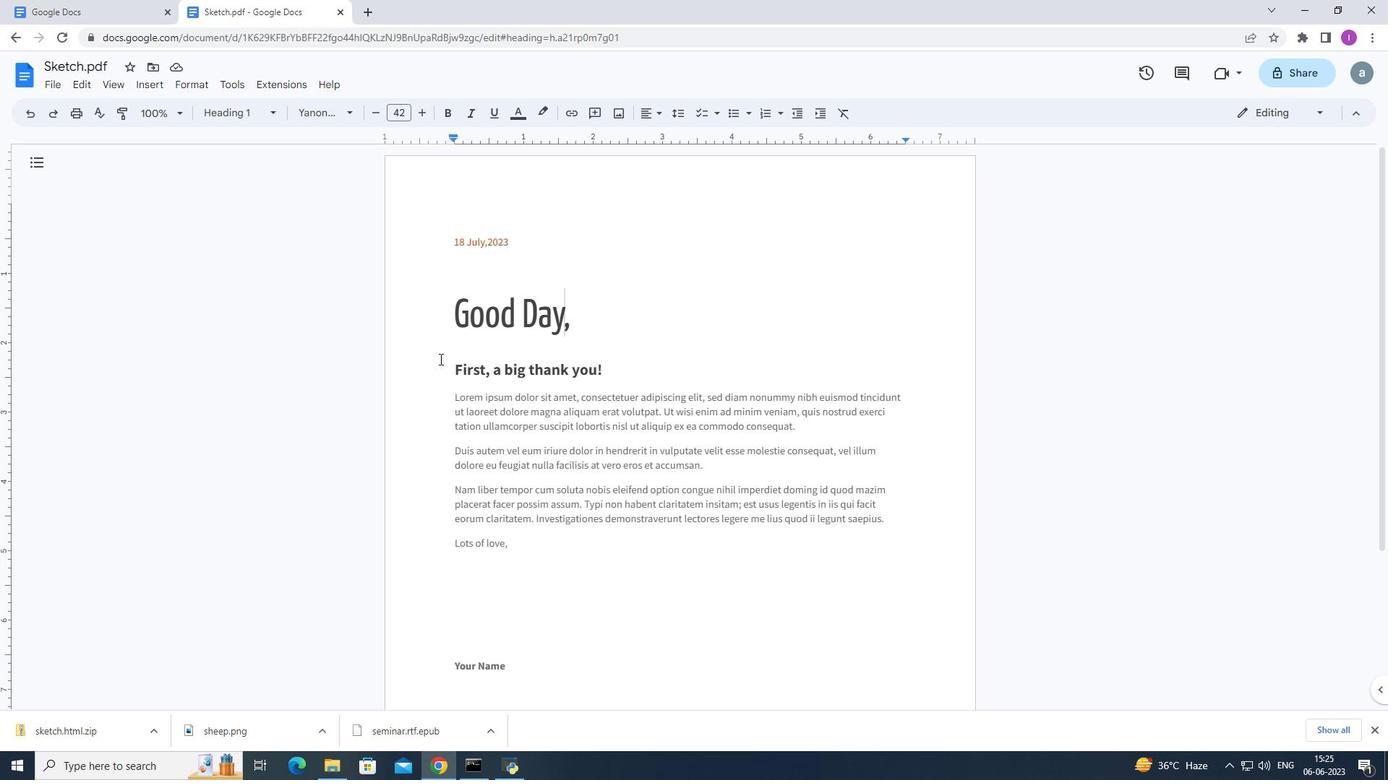 
Action: Mouse moved to (913, 572)
Screenshot: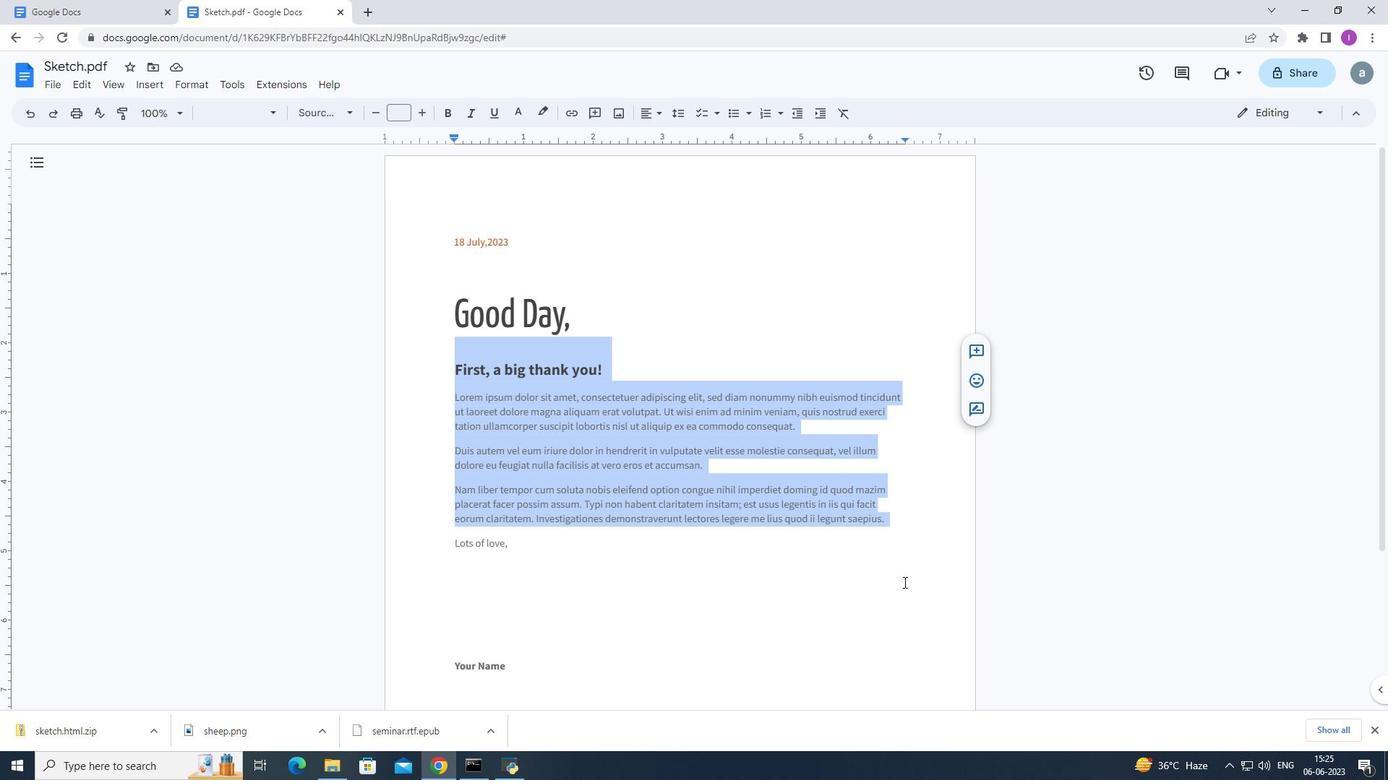 
Action: Key pressed <Key.shift>I<Key.space>am<Key.space>incredibly<Key.space>grateful<Key.space>for<Key.space>your<Key.space>friendship.<Key.shift><Key.shift><Key.shift><Key.shift><Key.shift><Key.shift><Key.shift>Your<Key.space>loyalty<Key.space>ab<Key.backspace>nd<Key.space>understandimng<Key.backspace><Key.backspace><Key.backspace>ng<Key.space>mean<Key.space>everything<Key.space>ti<Key.backspace>o<Key.space>me.<Key.shift>thank<Key.space><Key.backspace><Key.backspace><Key.backspace><Key.backspace><Key.backspace><Key.backspace><Key.shift><Key.shift>Thanmk<Key.backspace><Key.backspace>k<Key.space>you<Key.space>f0or<Key.space><Key.backspace><Key.backspace><Key.backspace><Key.backspace><Key.backspace>fot<Key.backspace>r<Key.space>being<Key.space>an<Key.space>amazu<Key.backspace>ing<Key.space>friend.
Screenshot: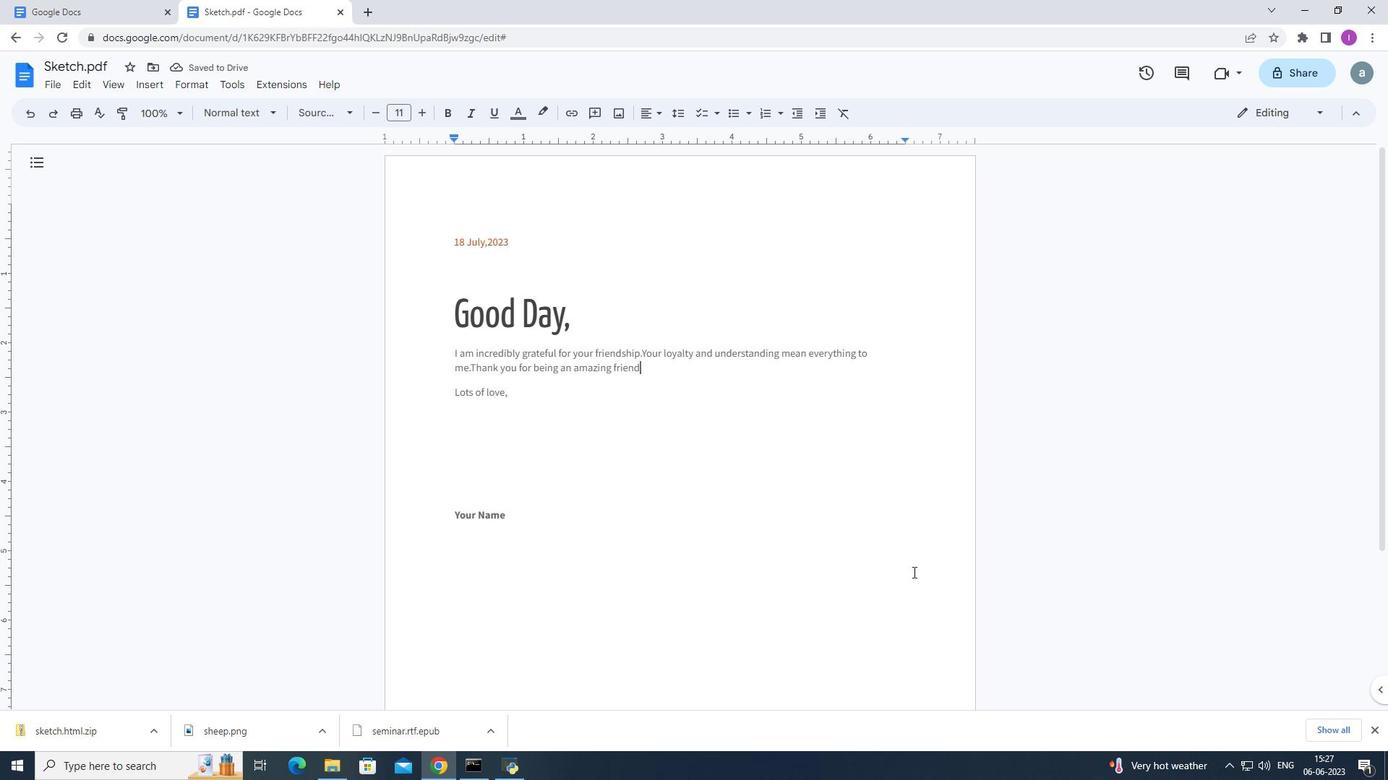 
Action: Mouse moved to (526, 399)
Screenshot: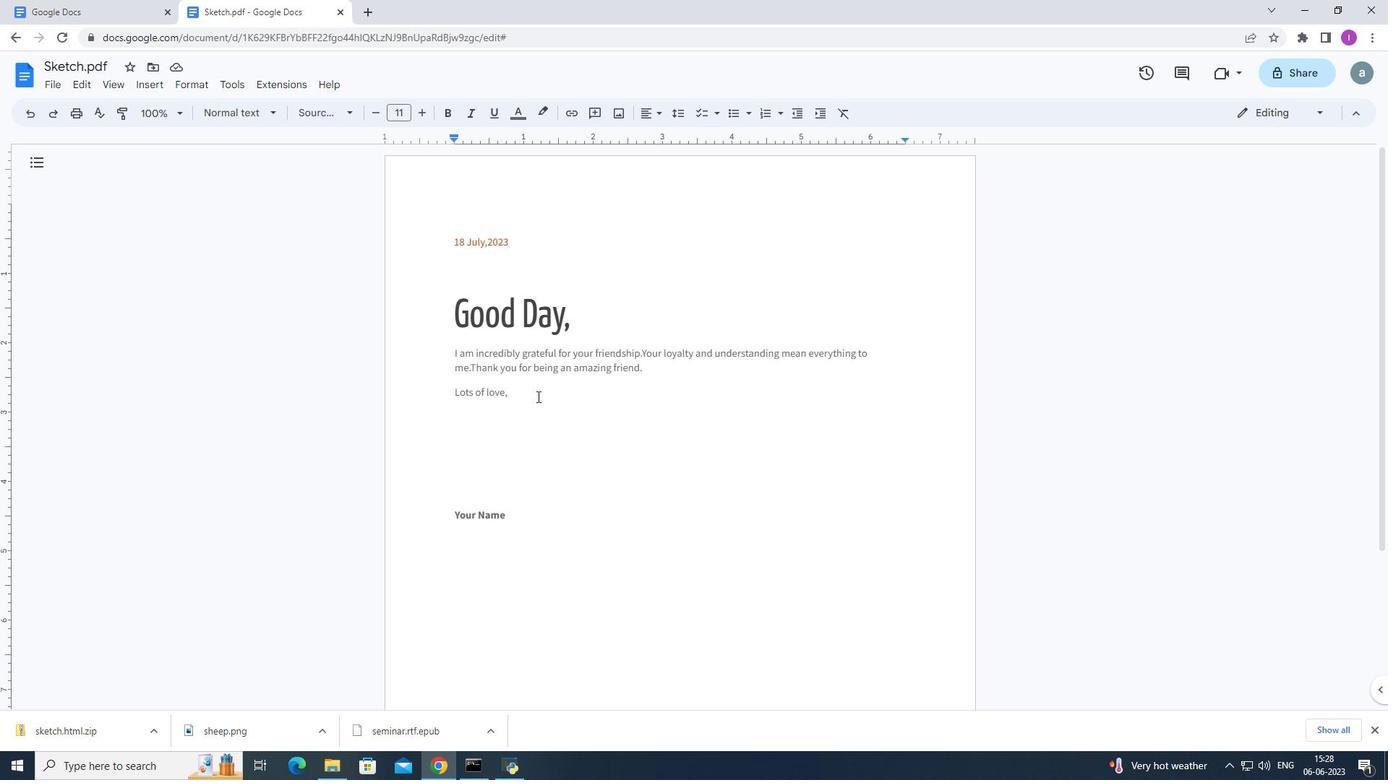 
Action: Mouse pressed left at (526, 399)
Screenshot: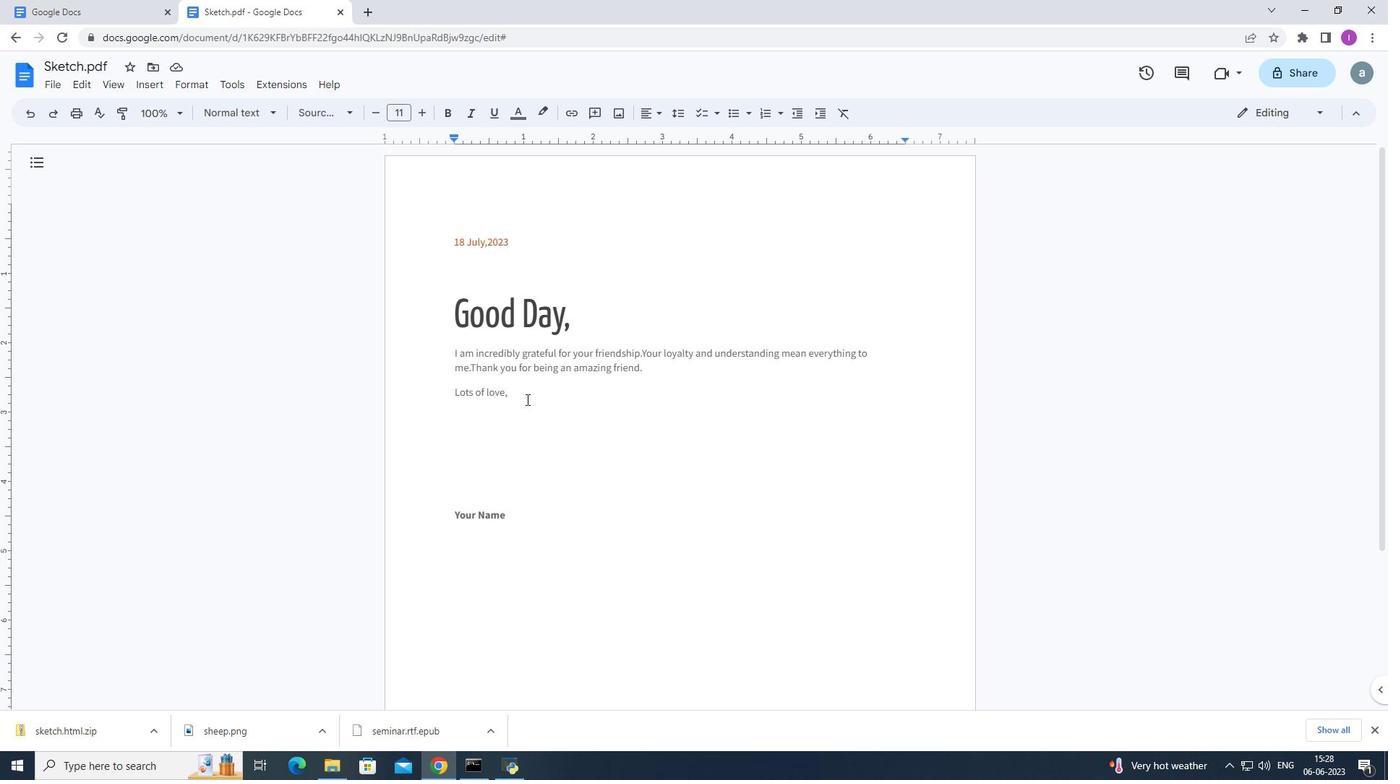 
Action: Mouse moved to (539, 423)
Screenshot: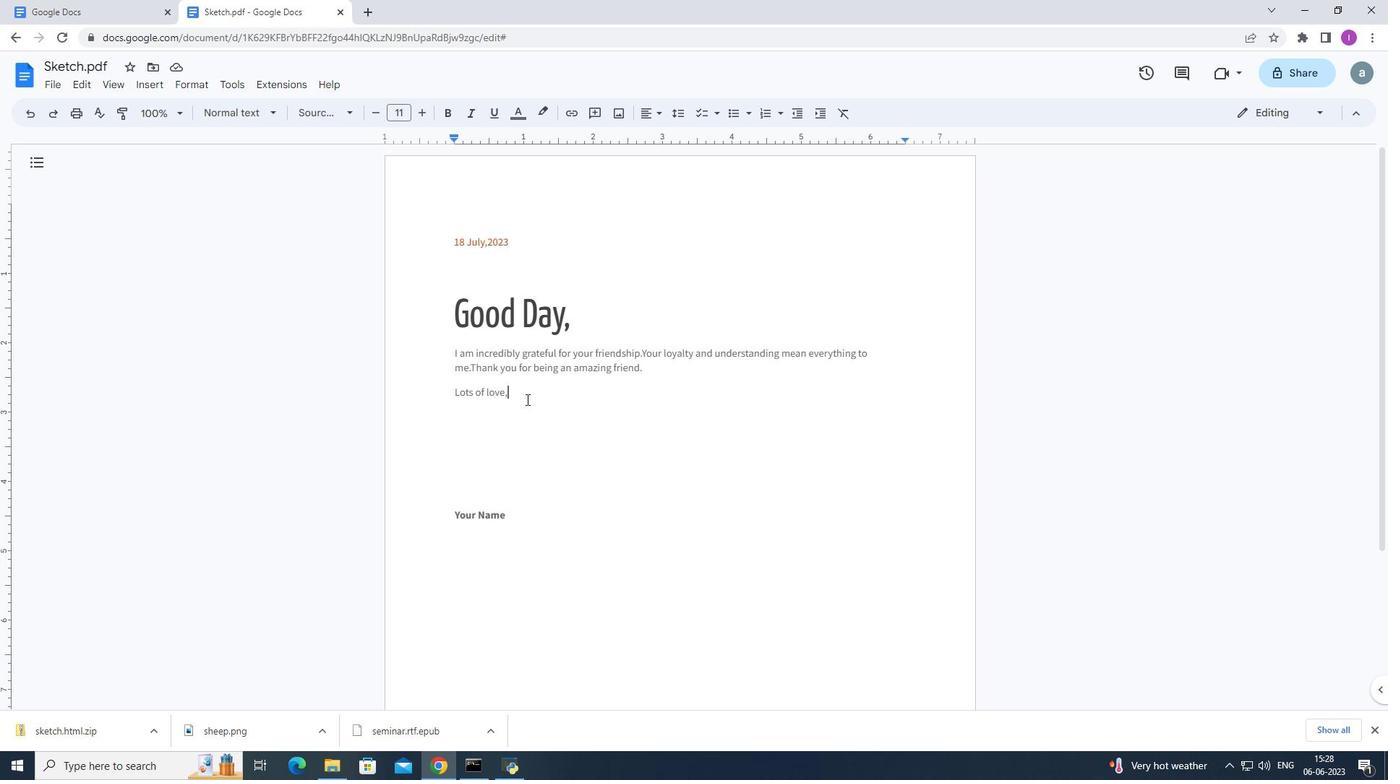 
Action: Key pressed <Key.enter><Key.shift>Leon
Screenshot: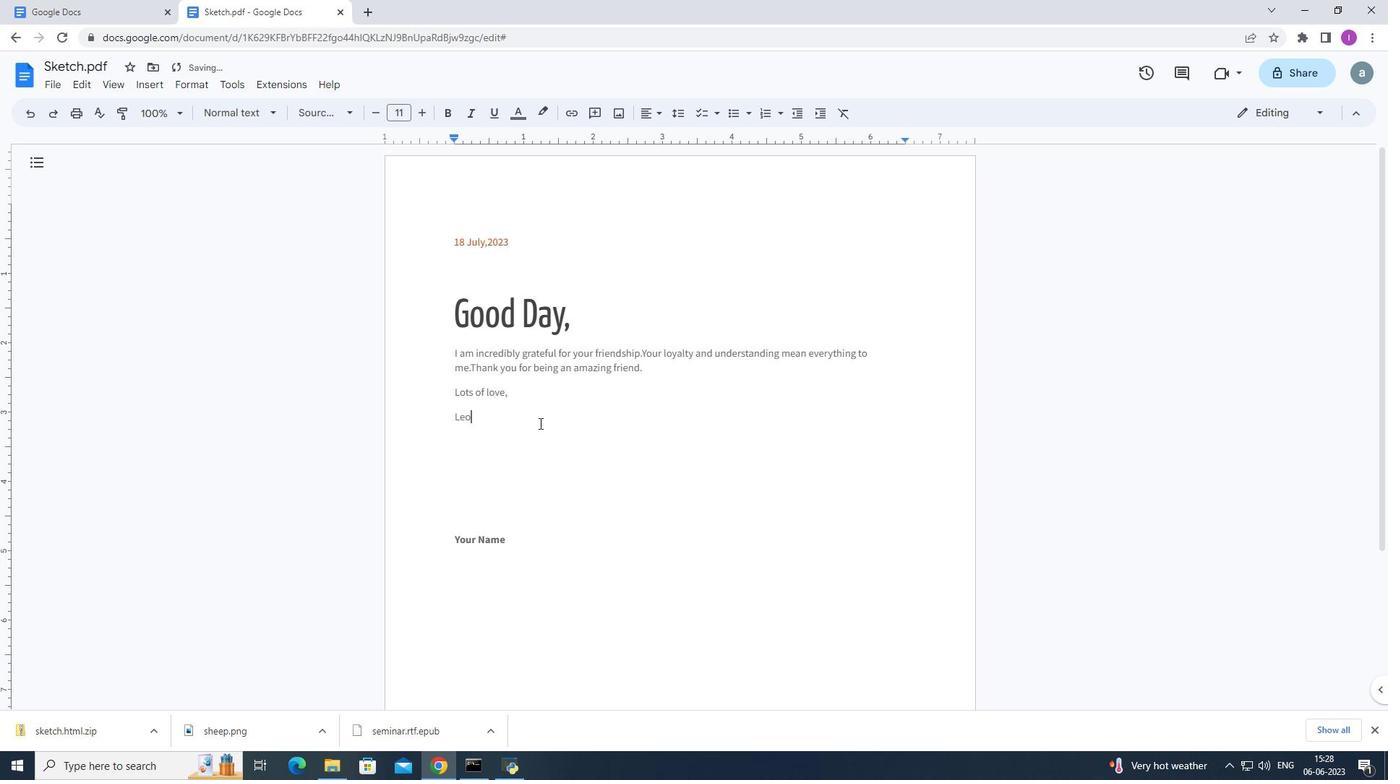 
Action: Mouse moved to (514, 548)
Screenshot: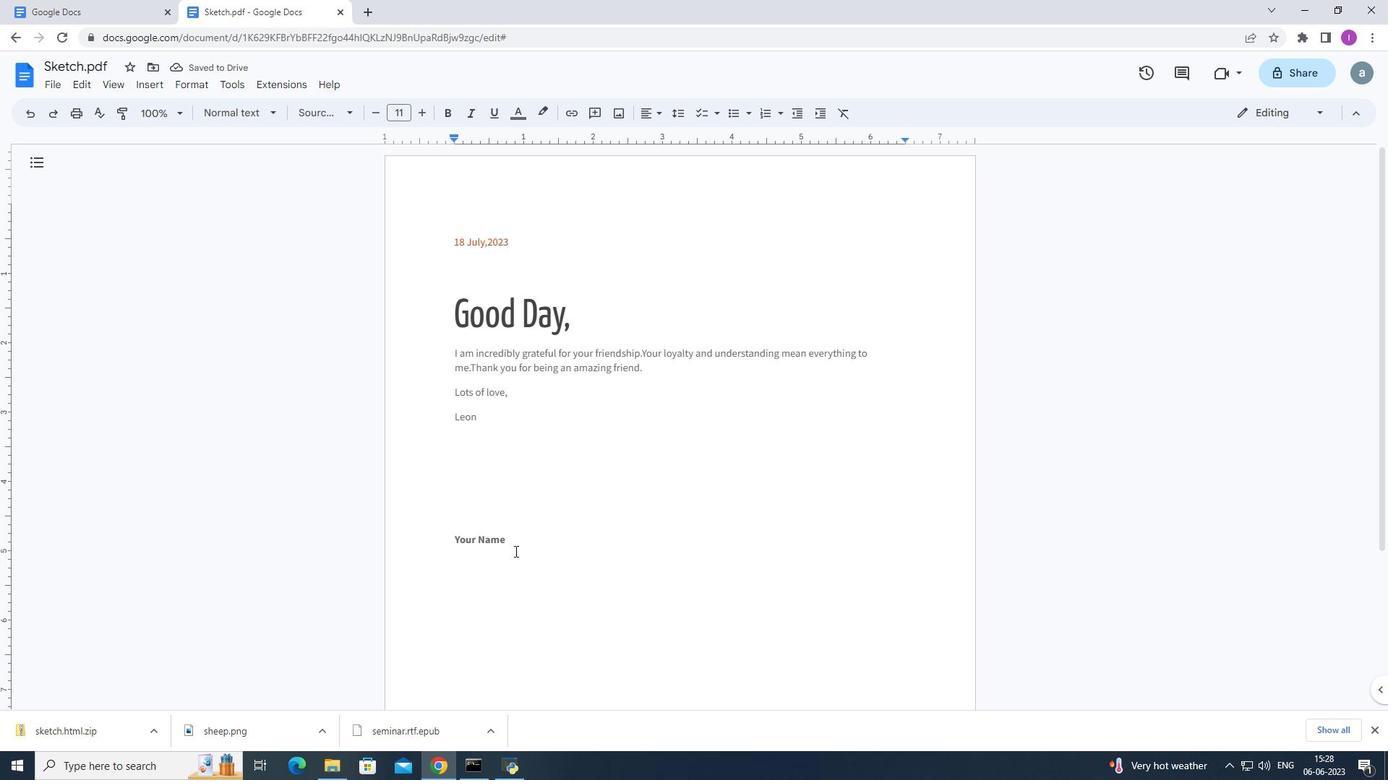 
Action: Mouse pressed left at (514, 548)
Screenshot: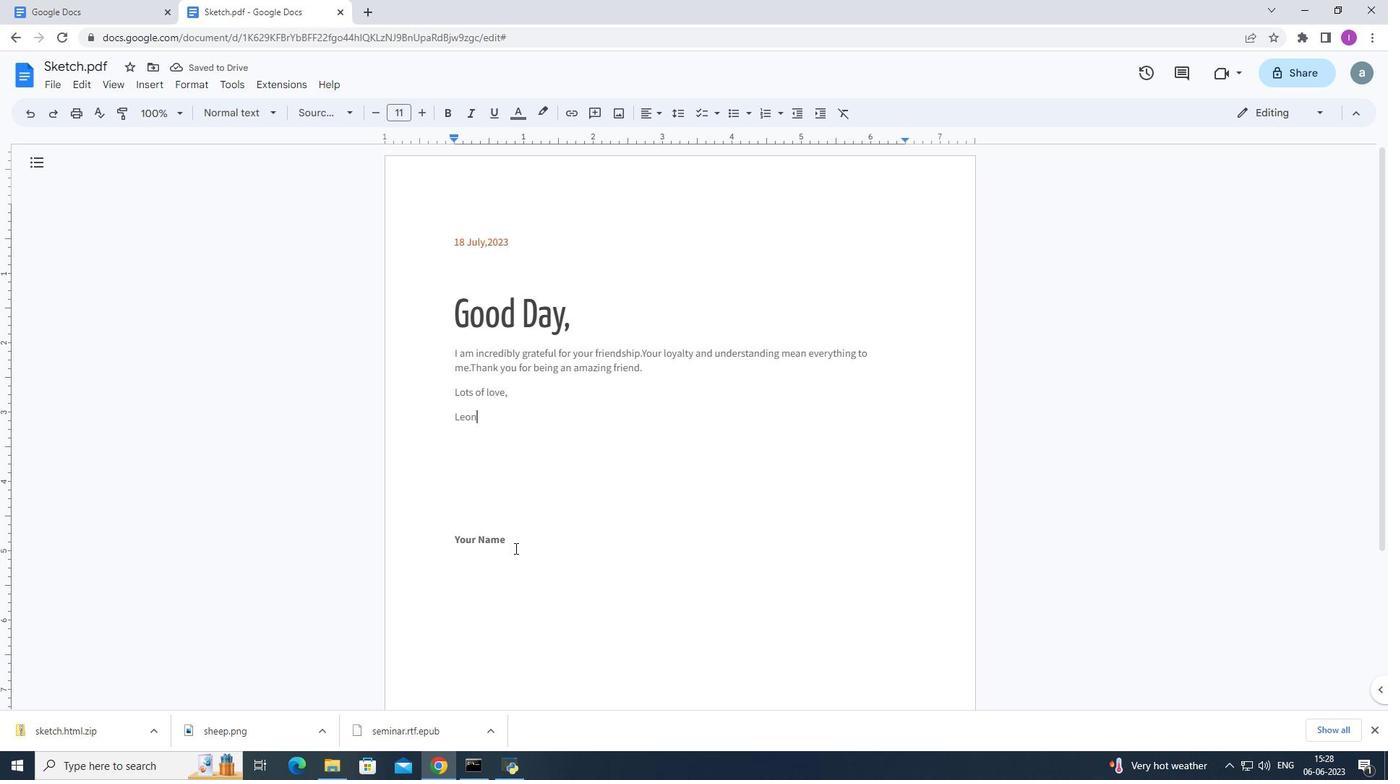 
Action: Mouse moved to (446, 551)
Screenshot: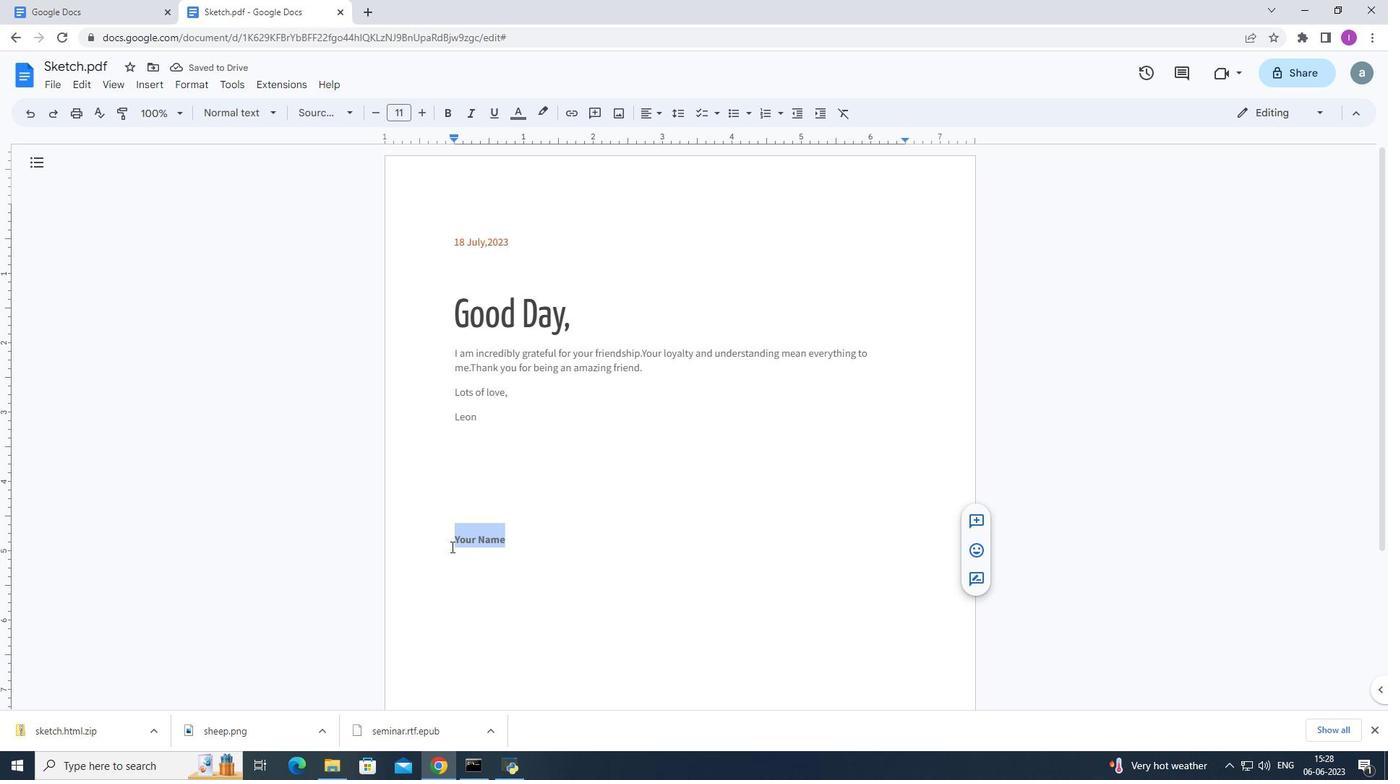 
Action: Key pressed <Key.backspace>
Screenshot: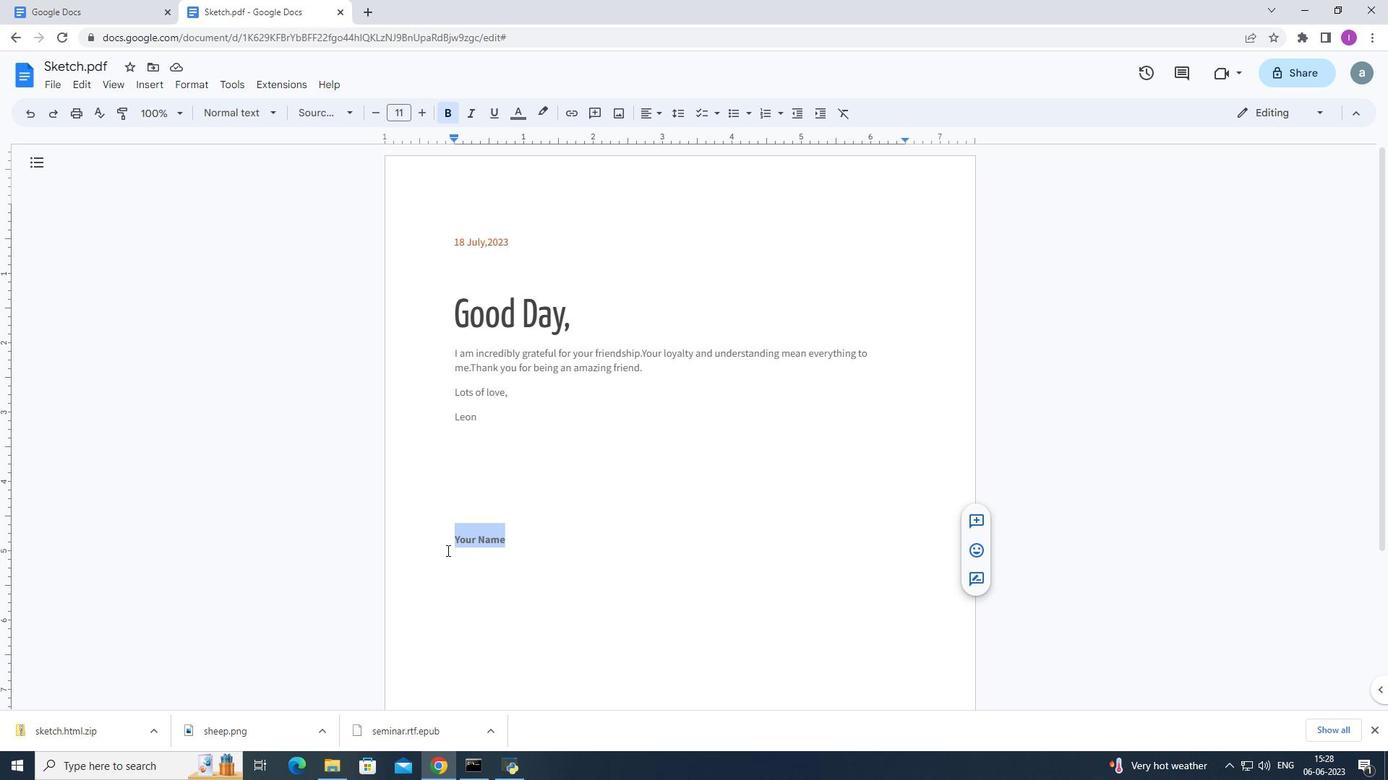
Action: Mouse moved to (427, 242)
Screenshot: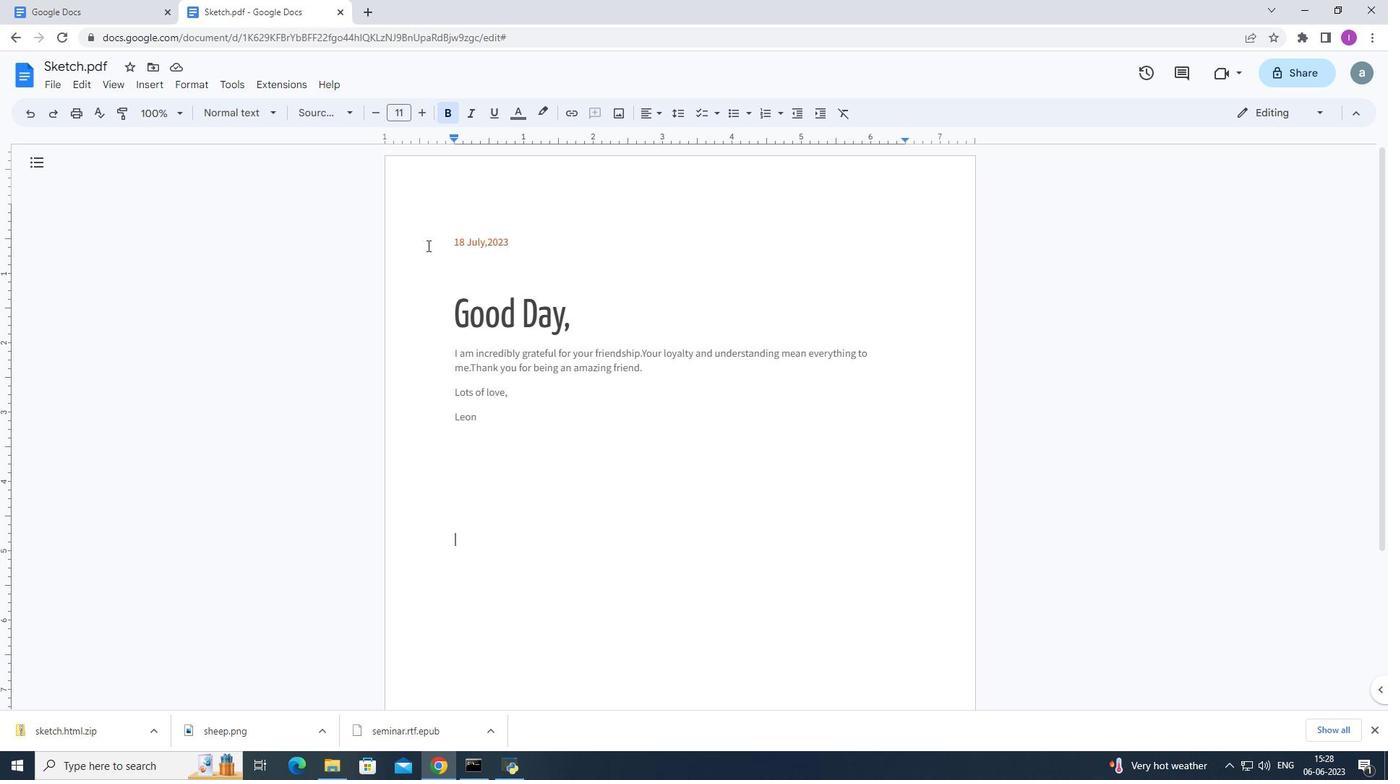 
Action: Mouse pressed left at (427, 242)
Screenshot: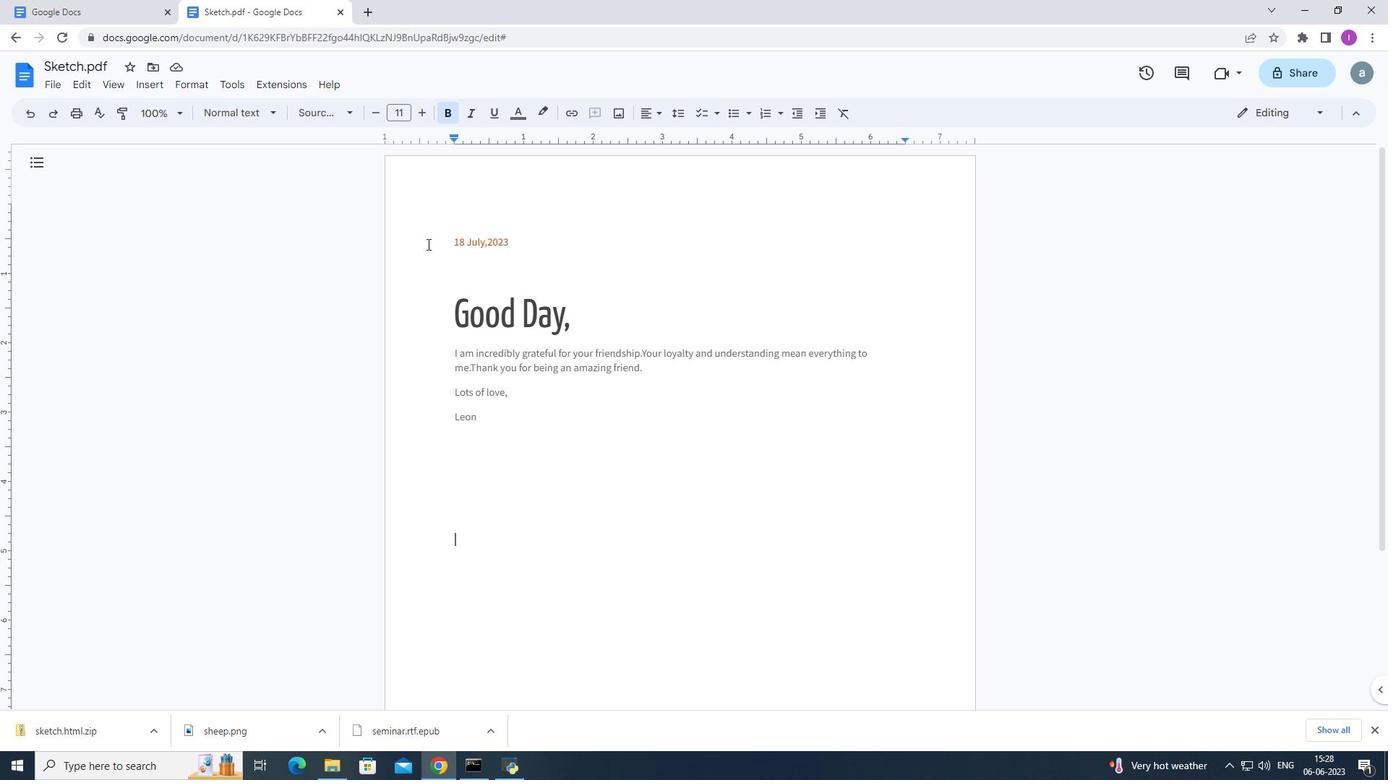 
Action: Mouse moved to (353, 109)
Screenshot: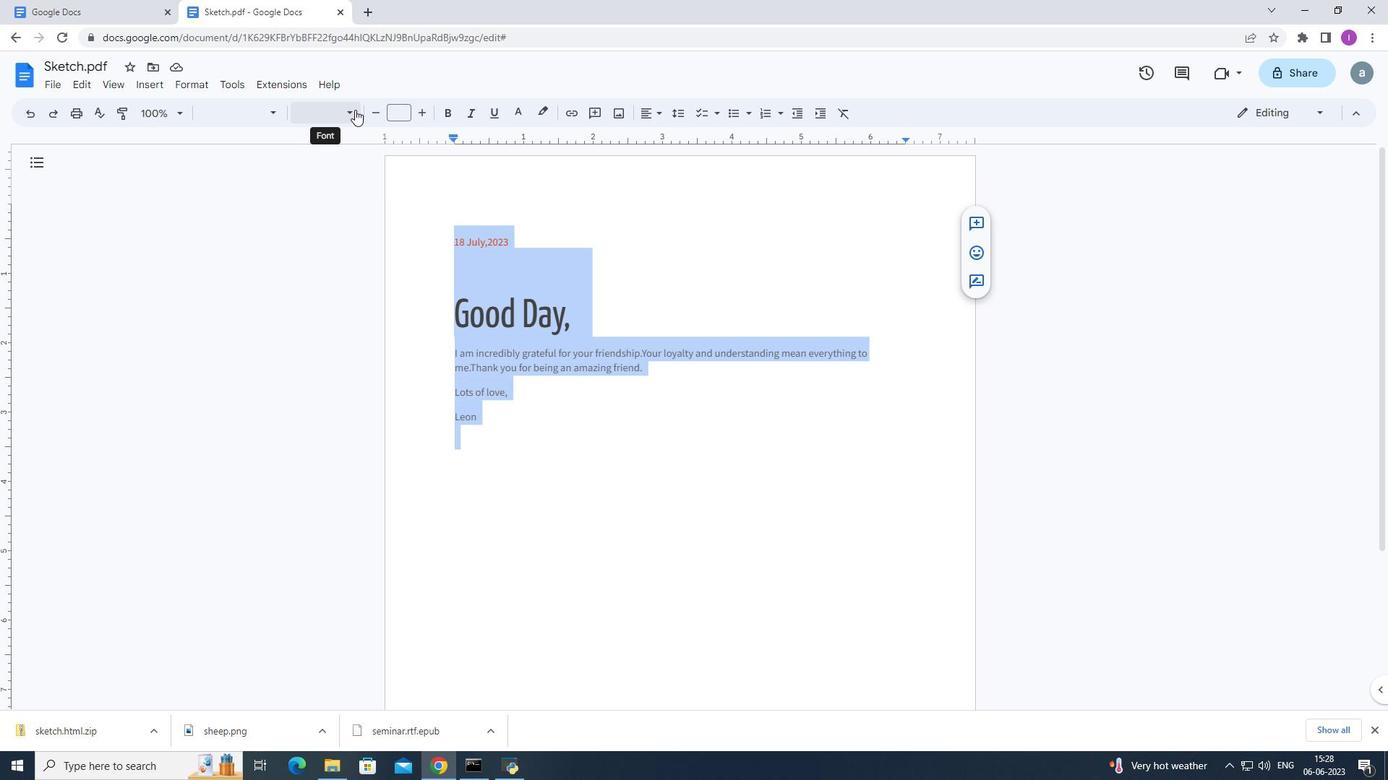 
Action: Mouse pressed left at (353, 109)
Screenshot: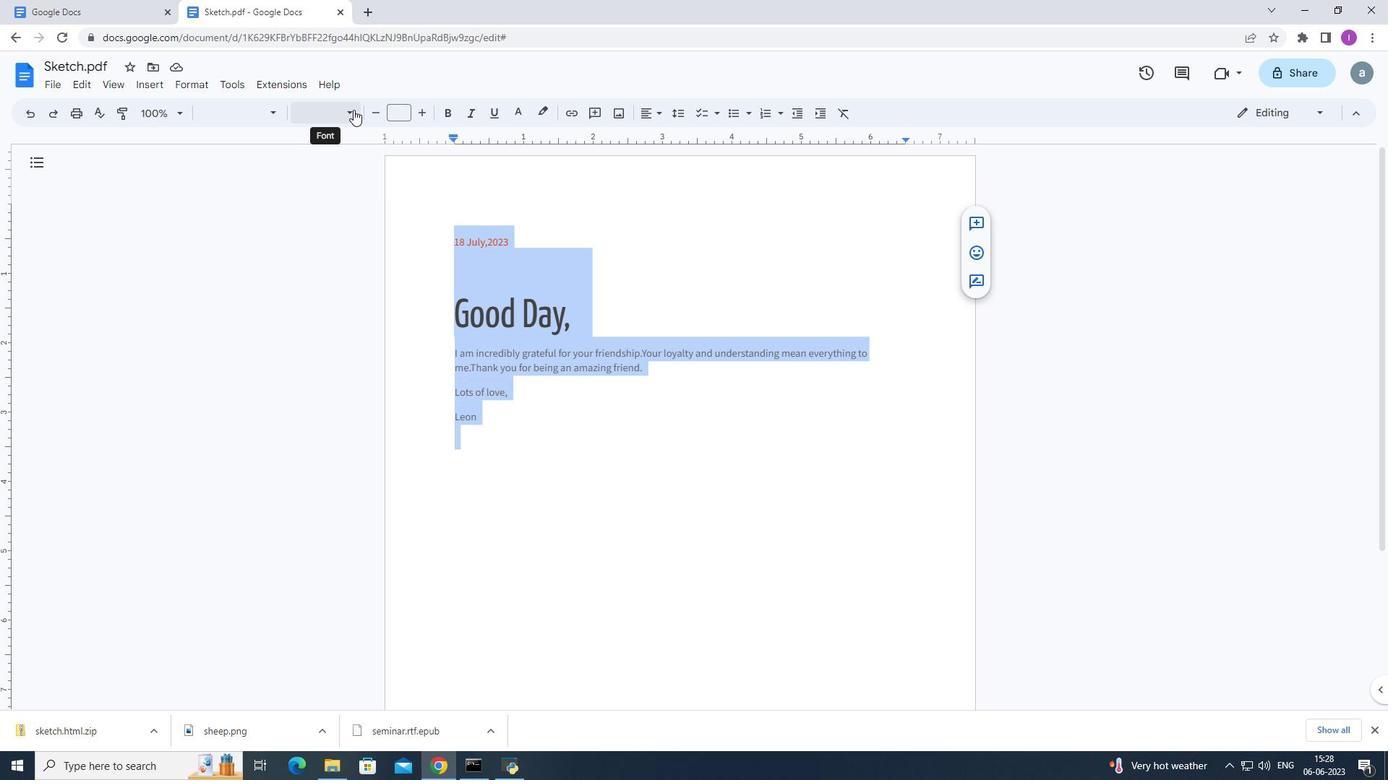 
Action: Mouse moved to (370, 466)
Screenshot: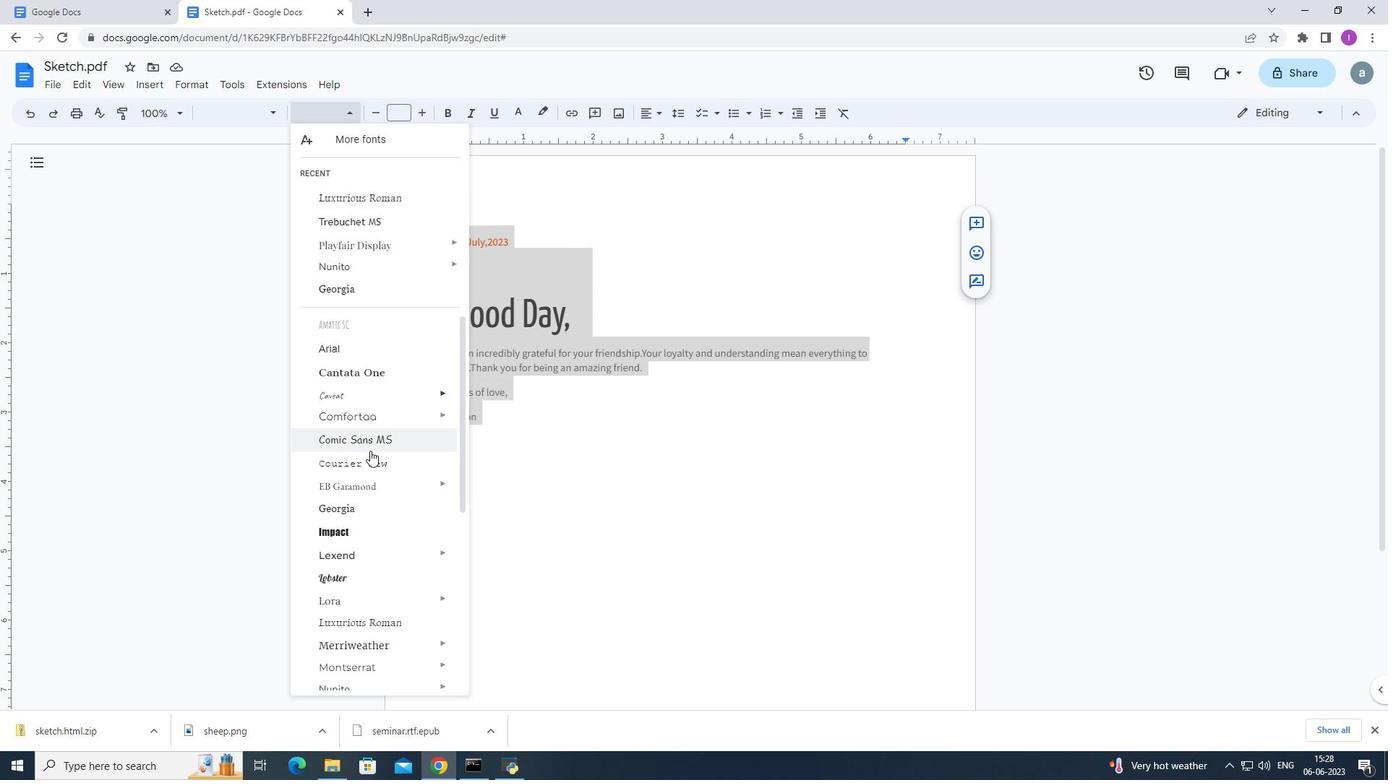 
Action: Mouse pressed left at (370, 466)
Screenshot: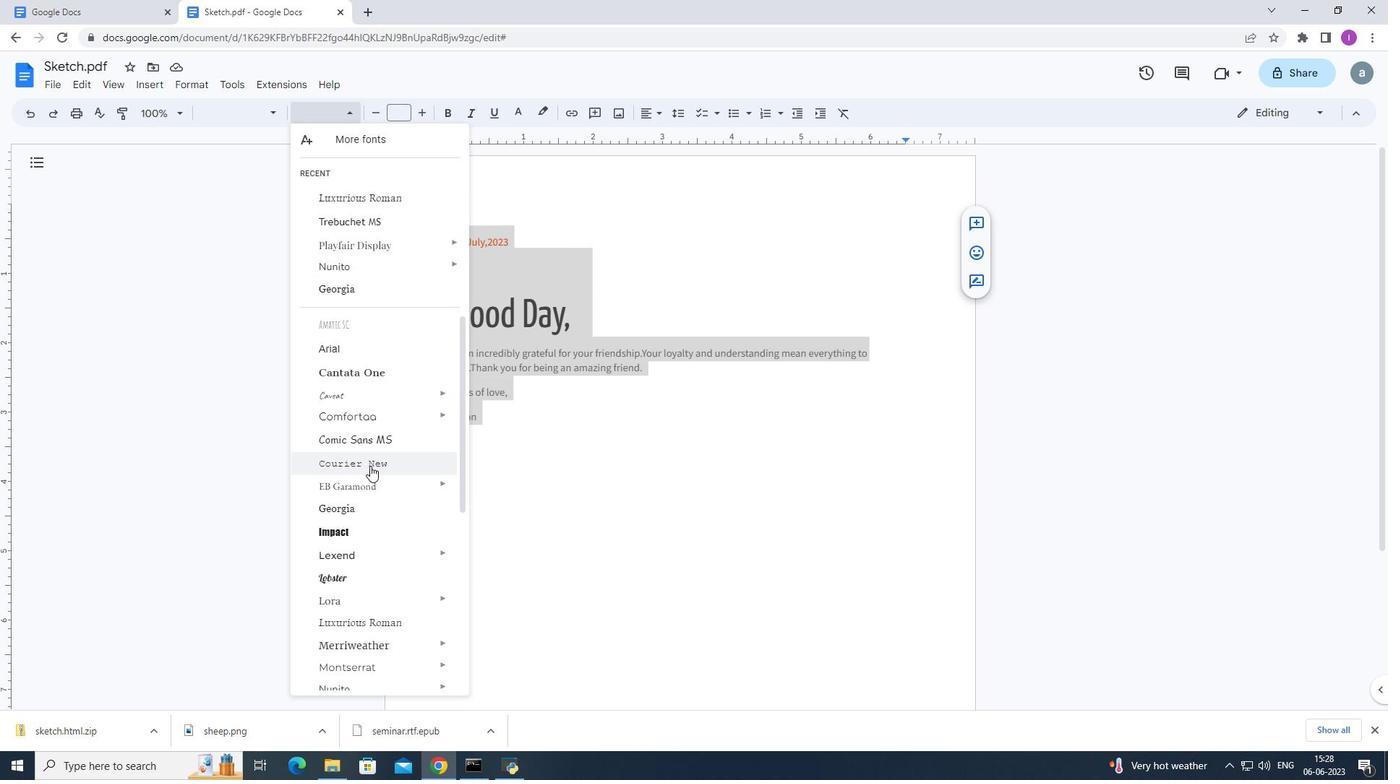 
Action: Mouse moved to (406, 110)
Screenshot: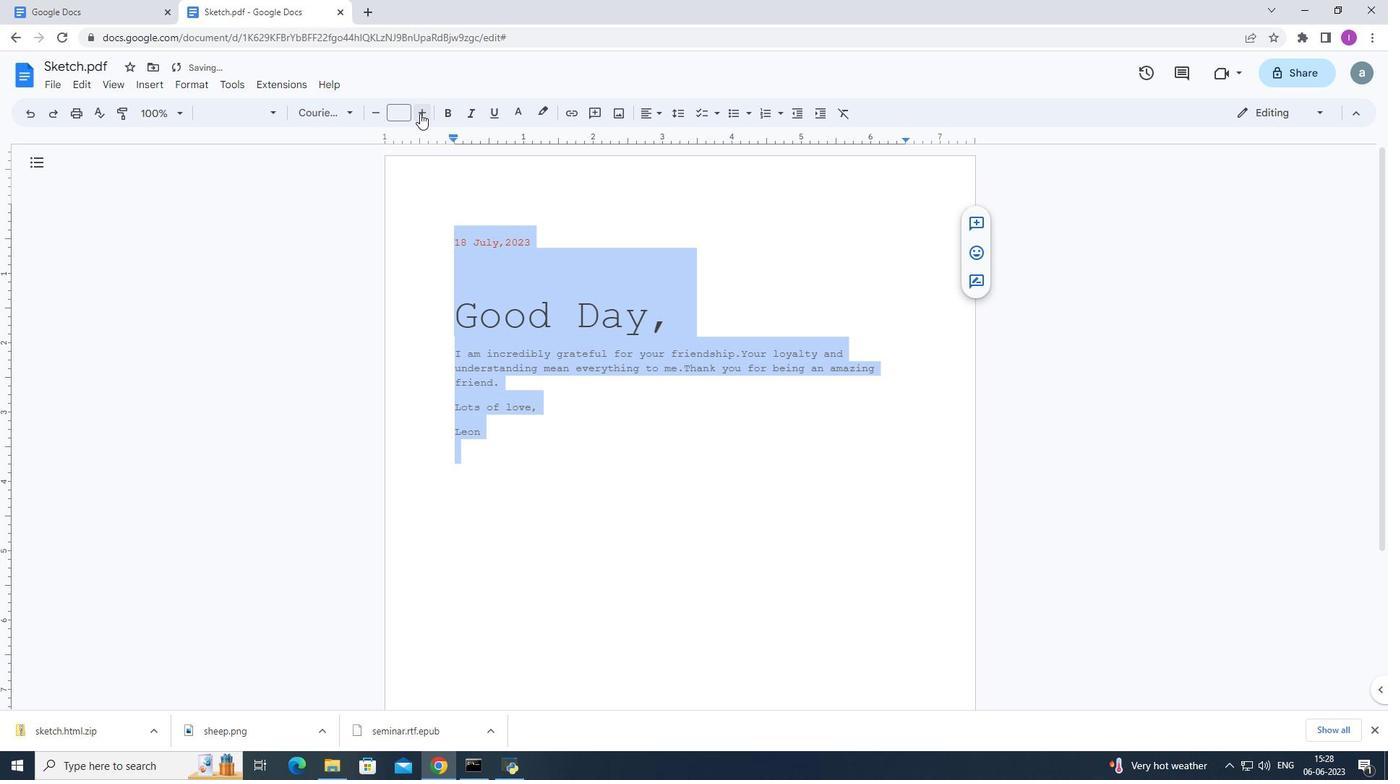 
Action: Mouse pressed left at (406, 110)
Screenshot: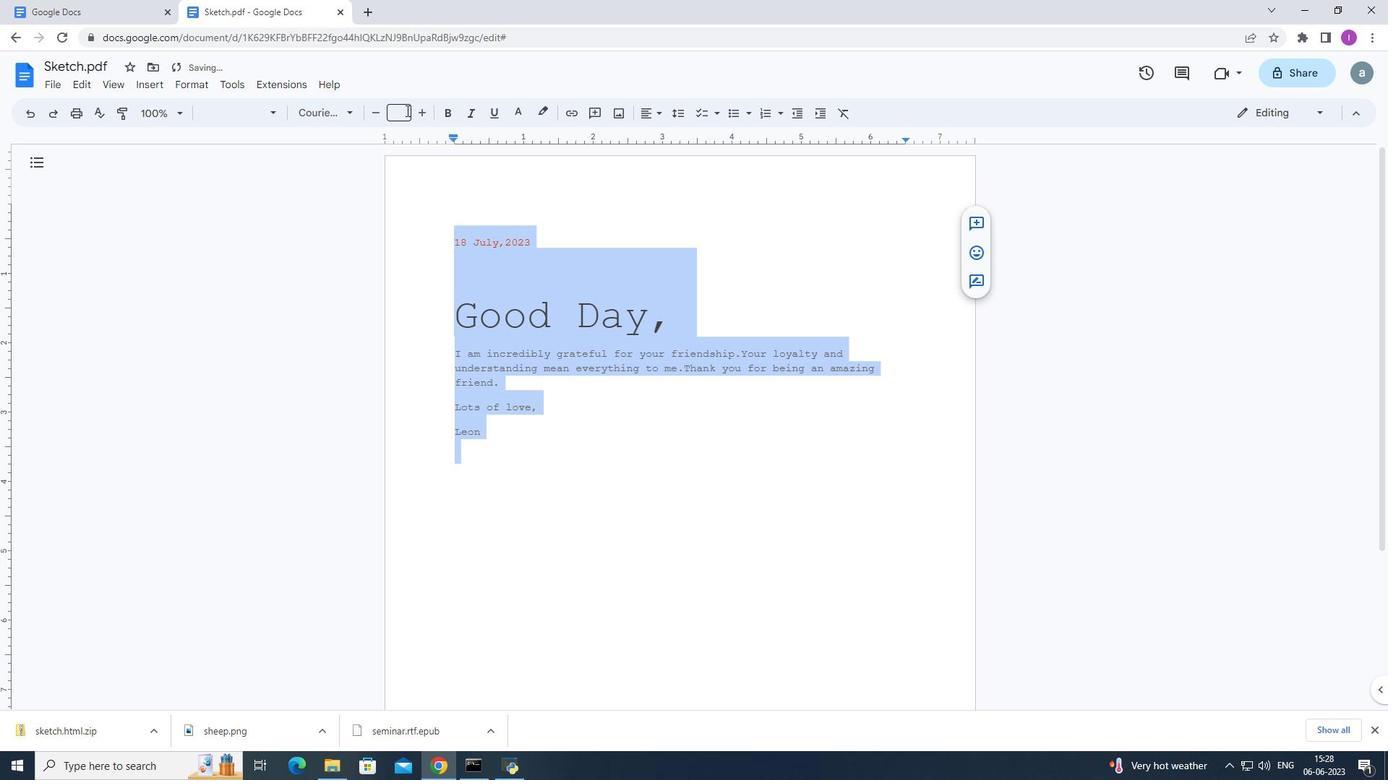 
Action: Mouse moved to (412, 124)
Screenshot: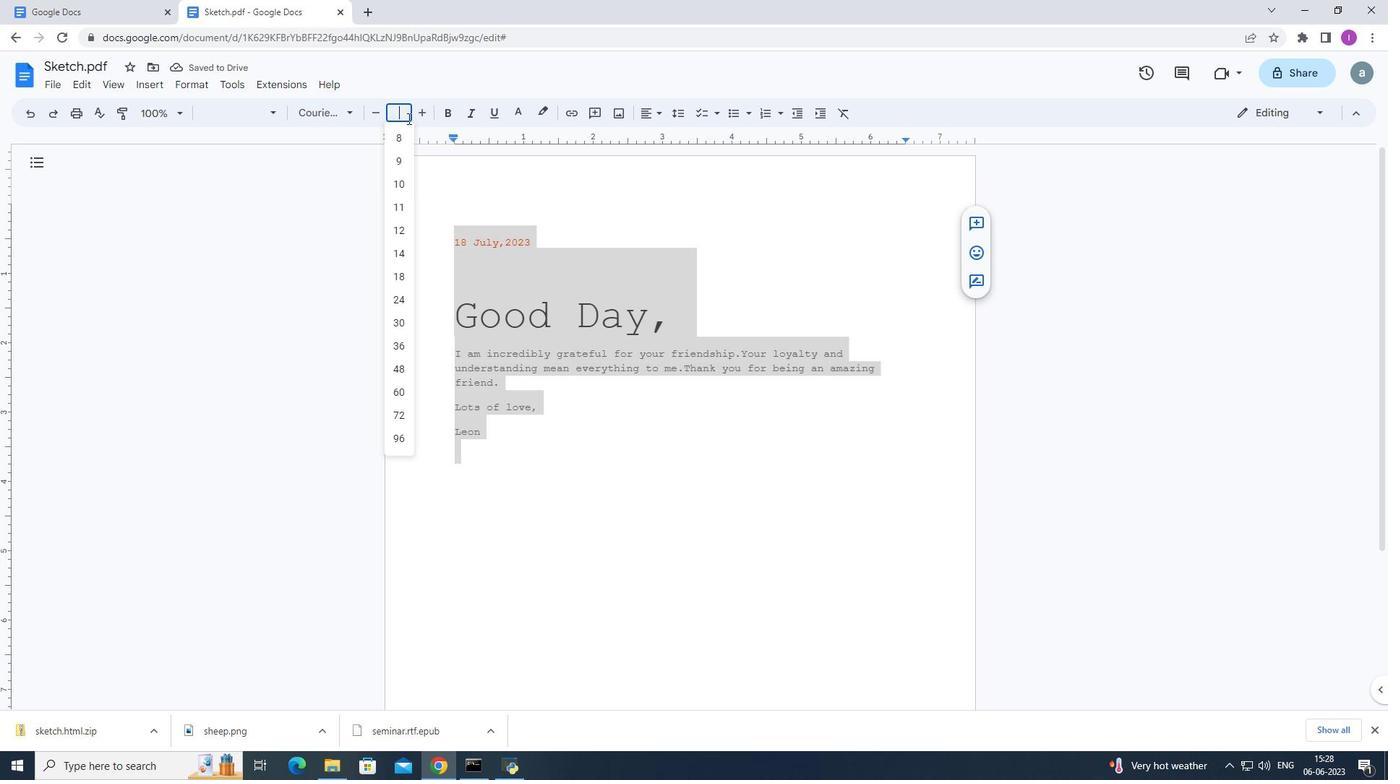 
Action: Key pressed 18<Key.enter>
Screenshot: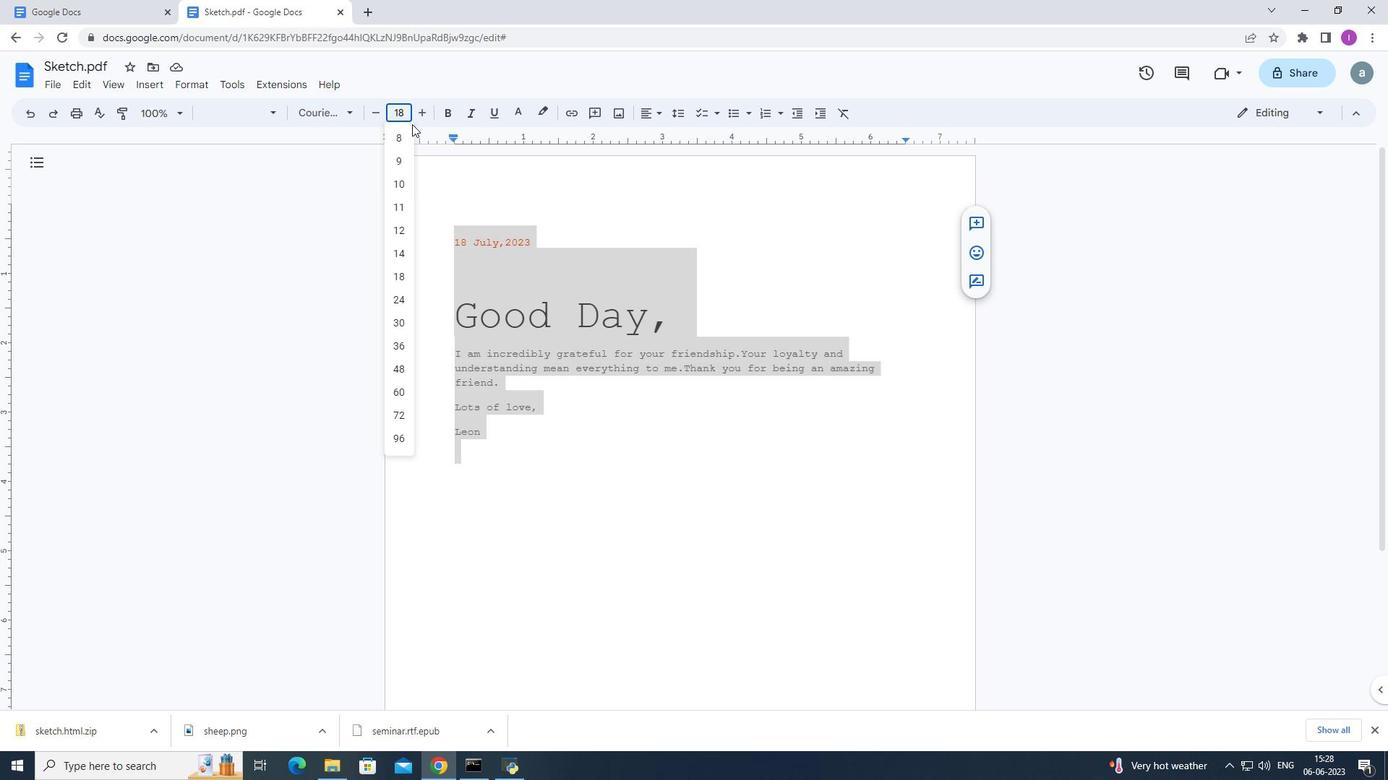 
Action: Mouse moved to (261, 227)
Screenshot: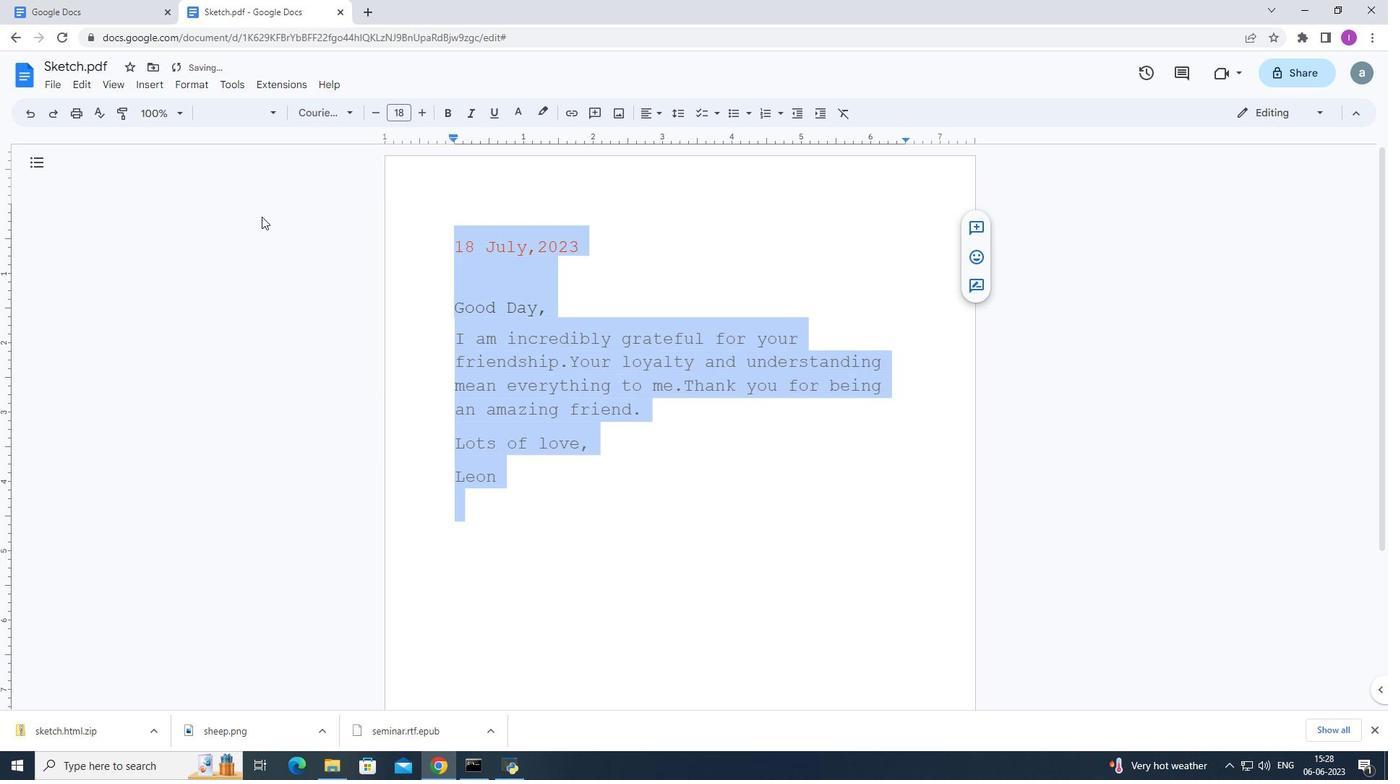 
Action: Mouse pressed left at (261, 227)
Screenshot: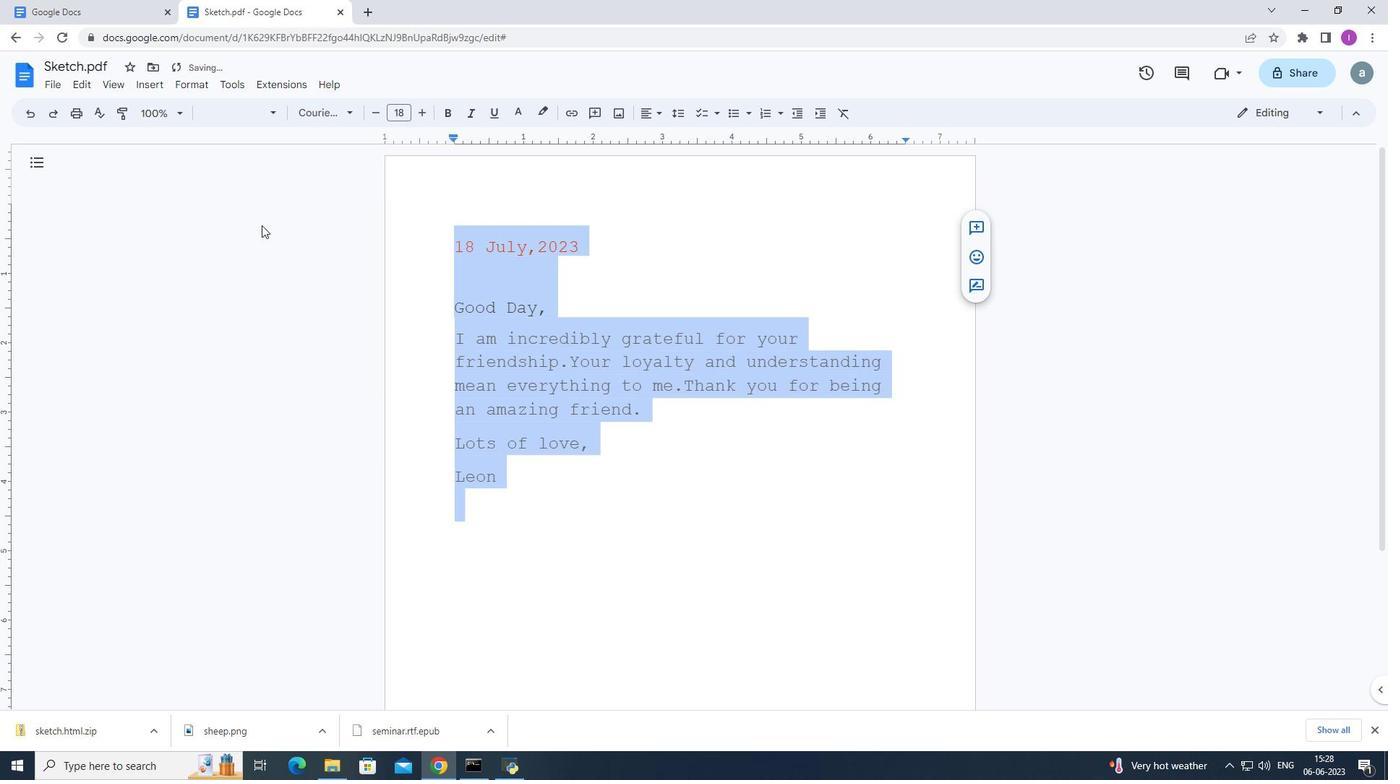 
Action: Mouse pressed left at (261, 227)
Screenshot: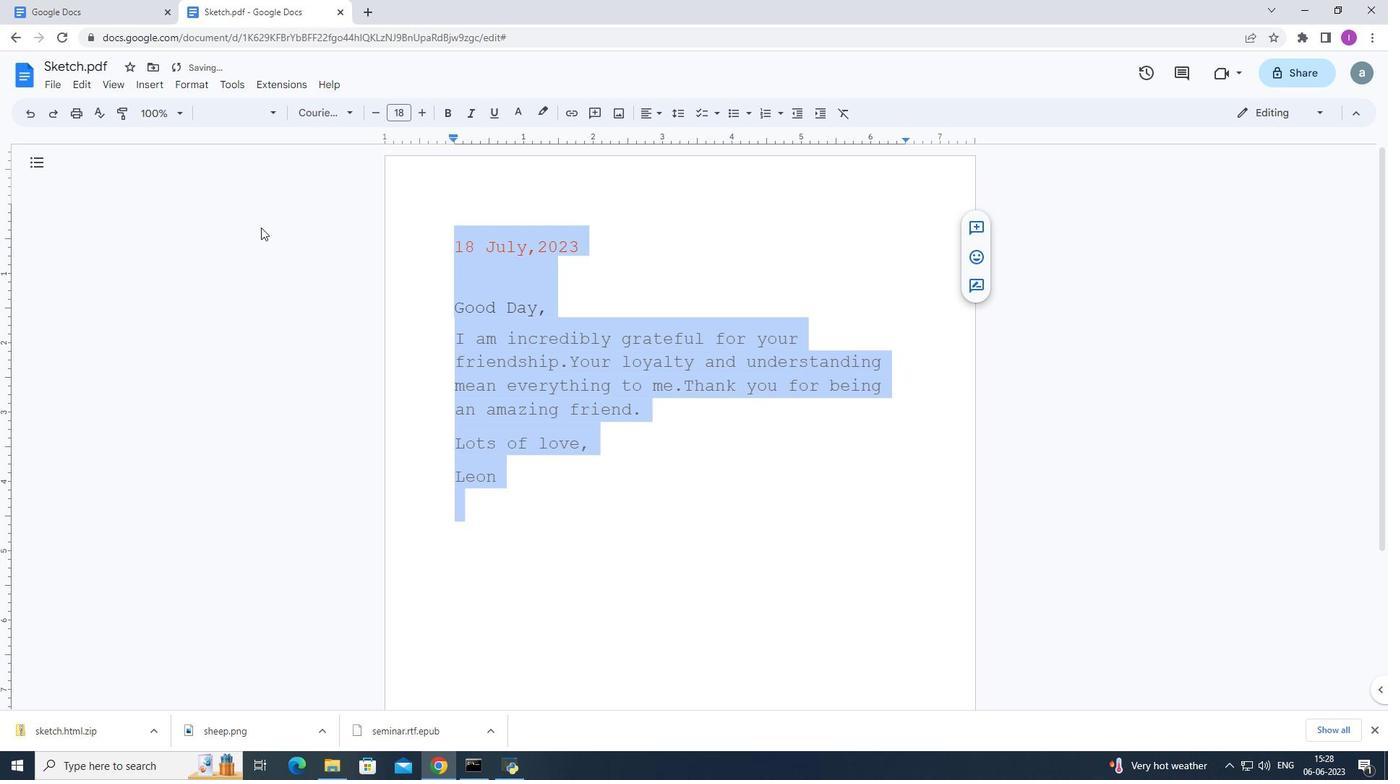 
Action: Mouse moved to (60, 107)
Screenshot: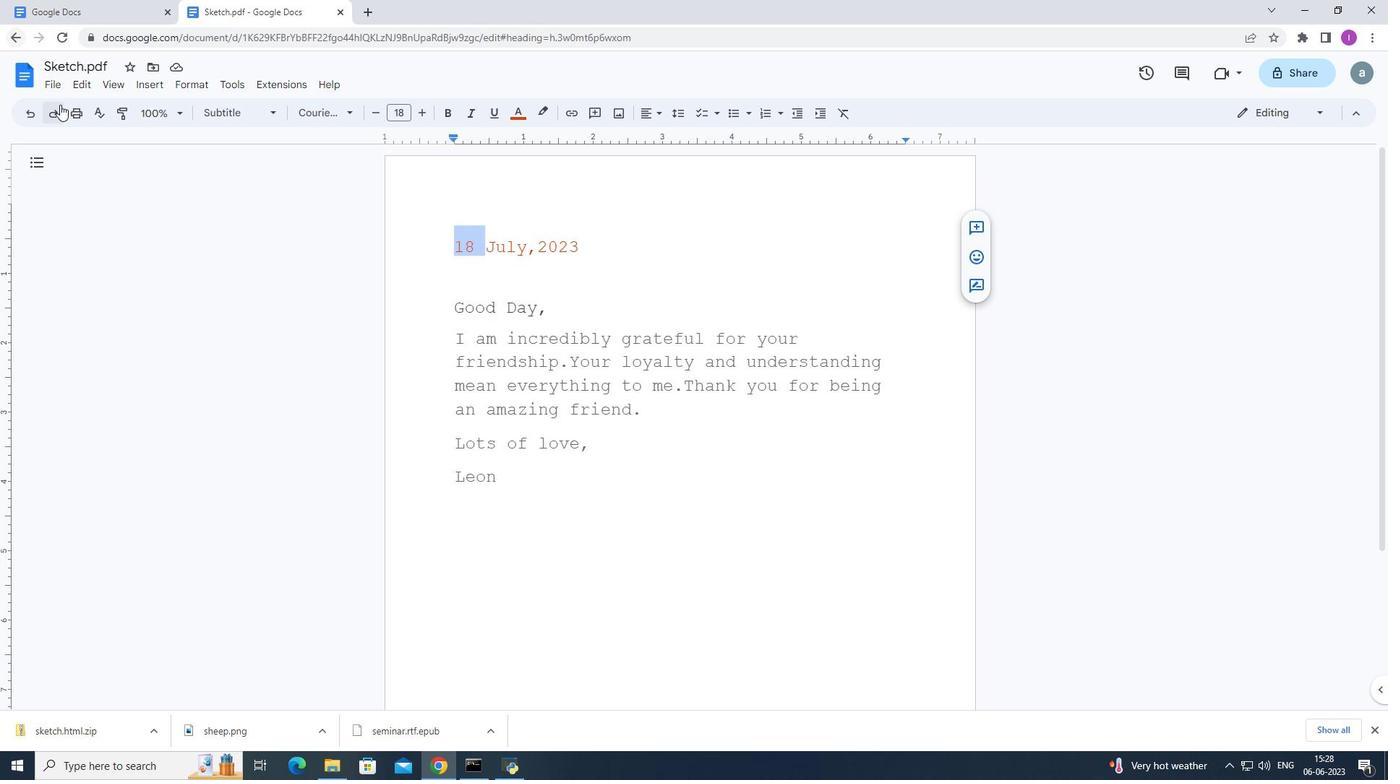 
